 Task: Find connections with filter location Mühldorf with filter topic #managementwith filter profile language French with filter current company Habitat for Humanity International with filter school Hyderabad Alumni Association of JNTU College of Engineering, Kakinada with filter industry Waste Treatment and Disposal with filter service category Headshot Photography with filter keywords title Chemical Engineer
Action: Mouse moved to (568, 76)
Screenshot: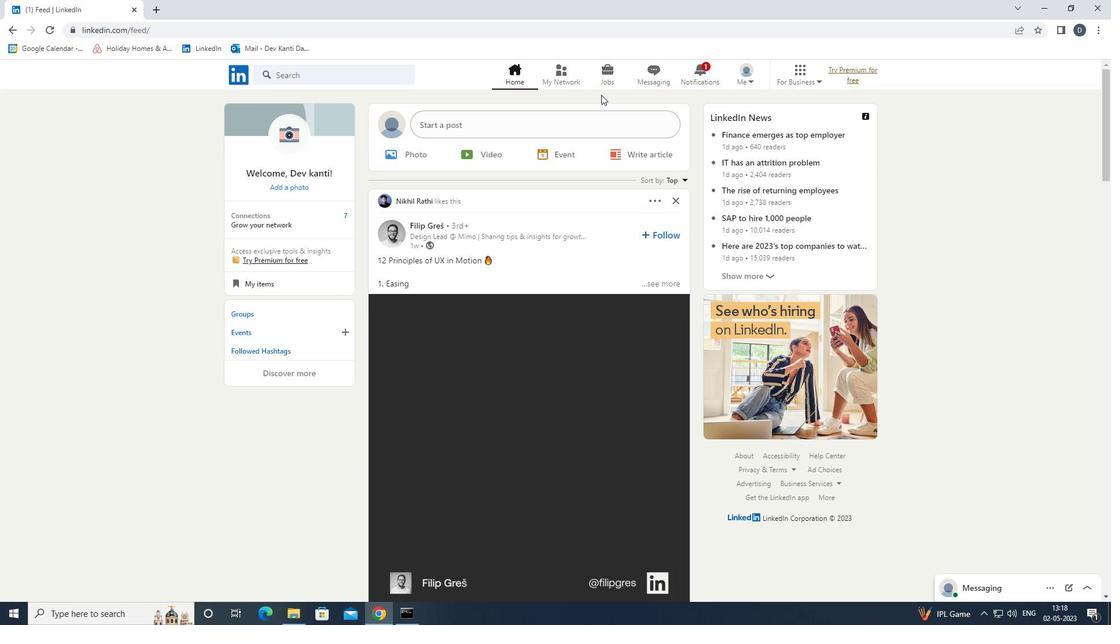 
Action: Mouse pressed left at (568, 76)
Screenshot: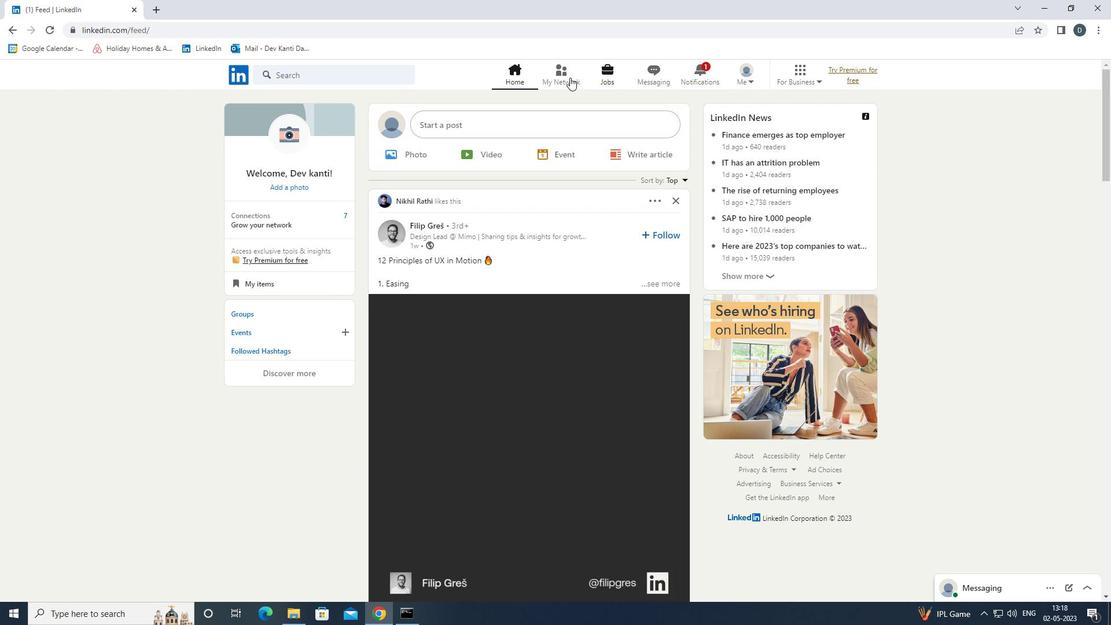 
Action: Mouse moved to (386, 138)
Screenshot: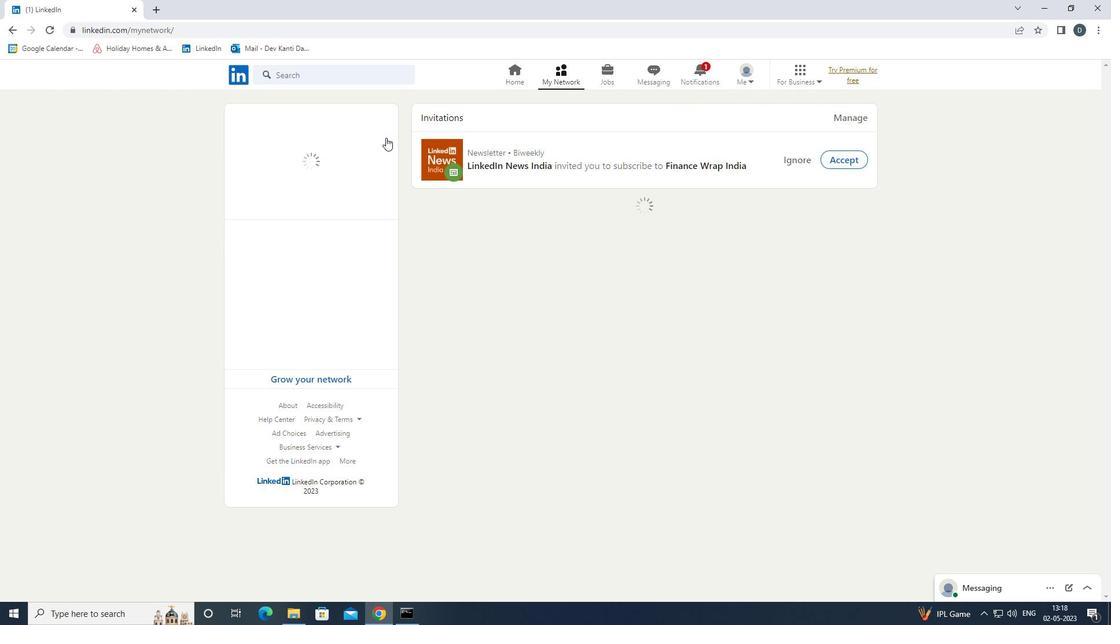 
Action: Mouse pressed left at (386, 138)
Screenshot: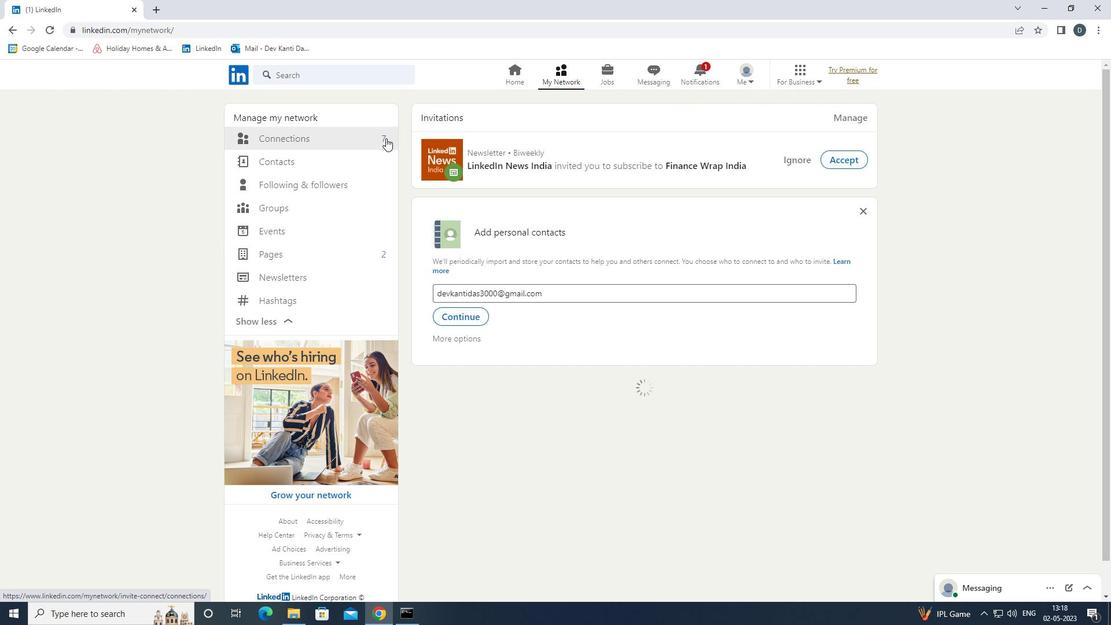
Action: Mouse moved to (672, 134)
Screenshot: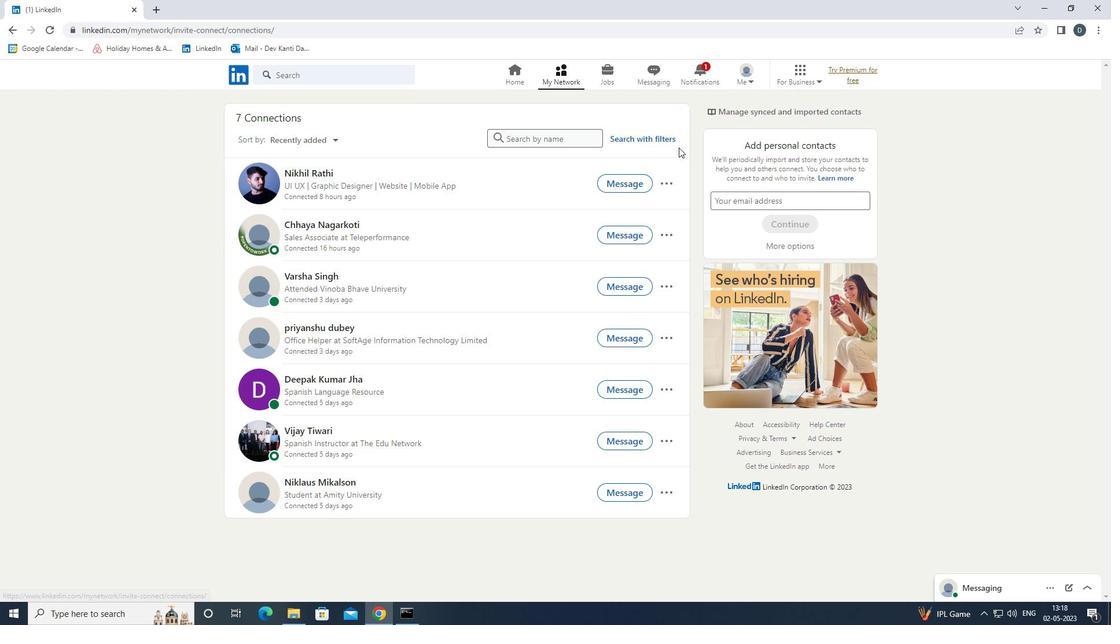
Action: Mouse pressed left at (672, 134)
Screenshot: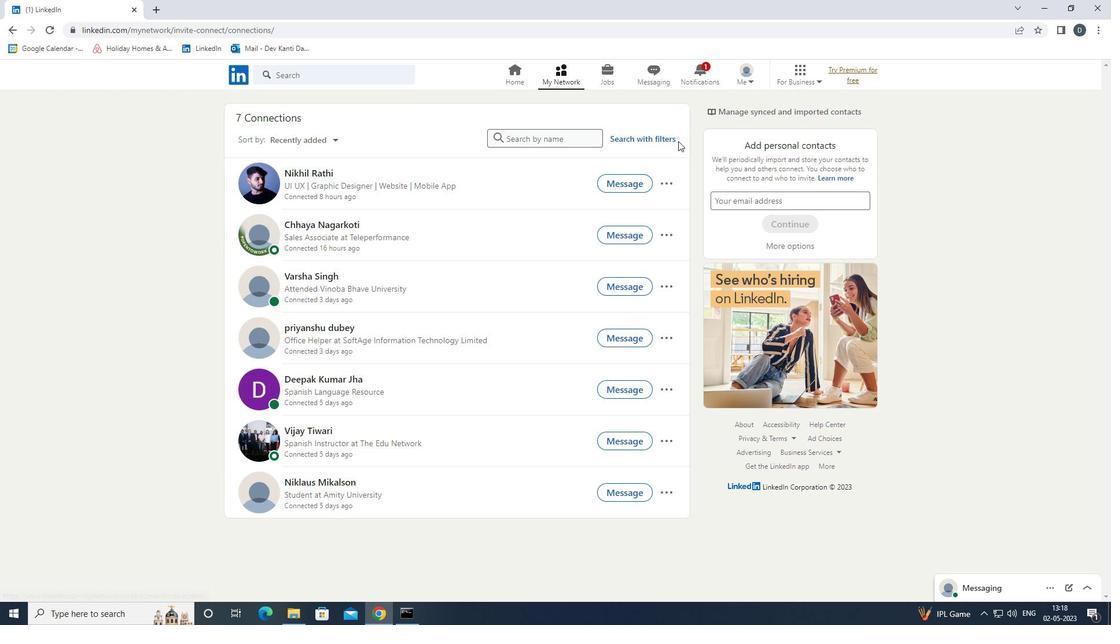 
Action: Mouse moved to (602, 109)
Screenshot: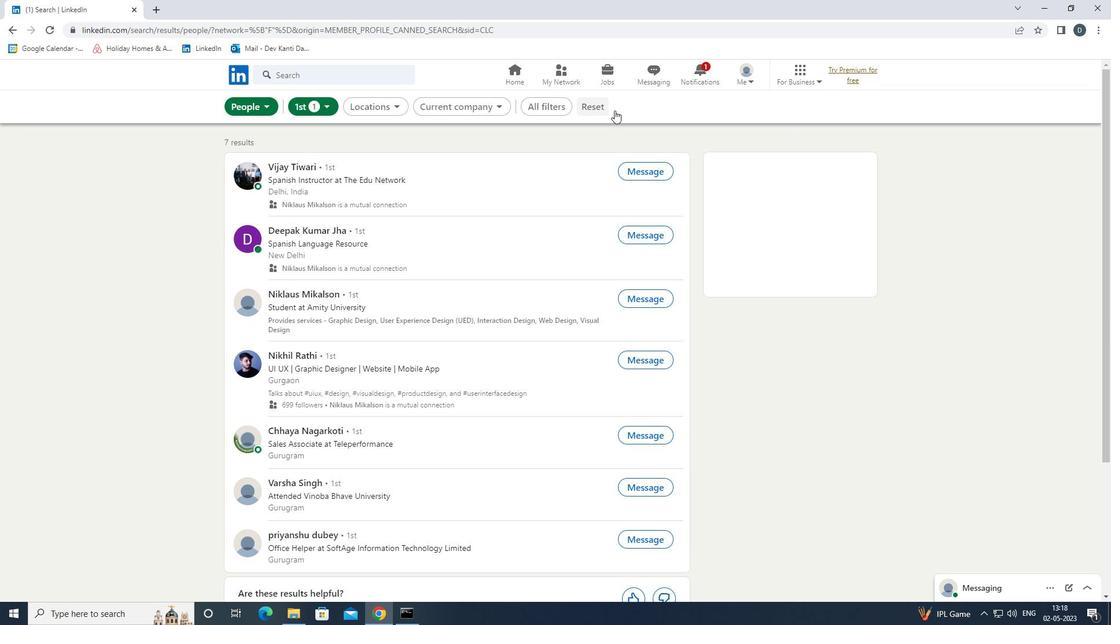 
Action: Mouse pressed left at (602, 109)
Screenshot: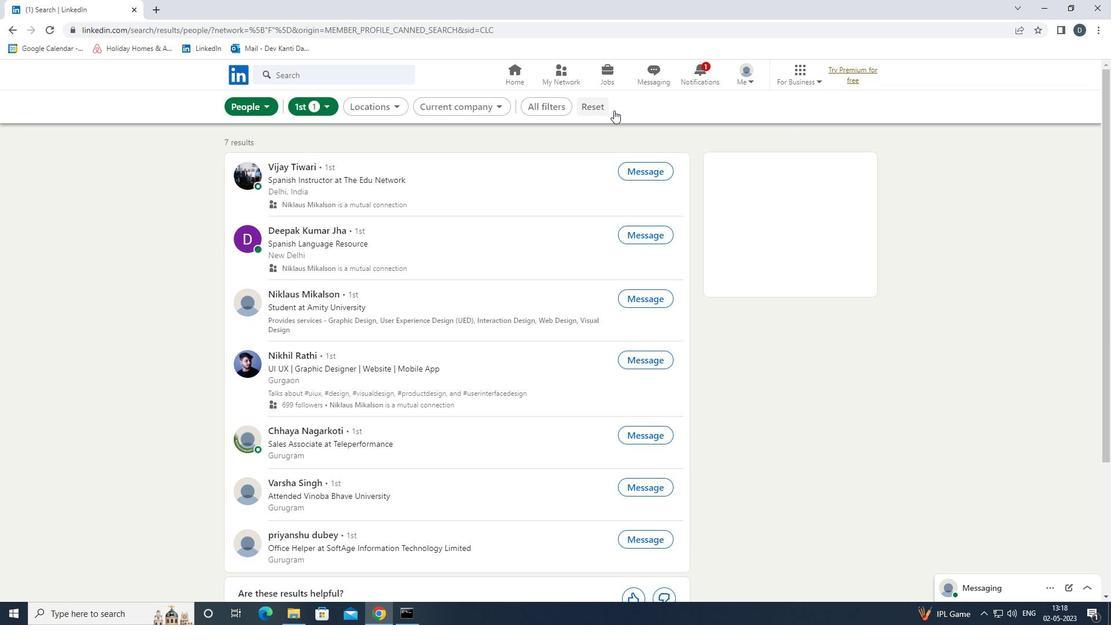 
Action: Mouse moved to (567, 107)
Screenshot: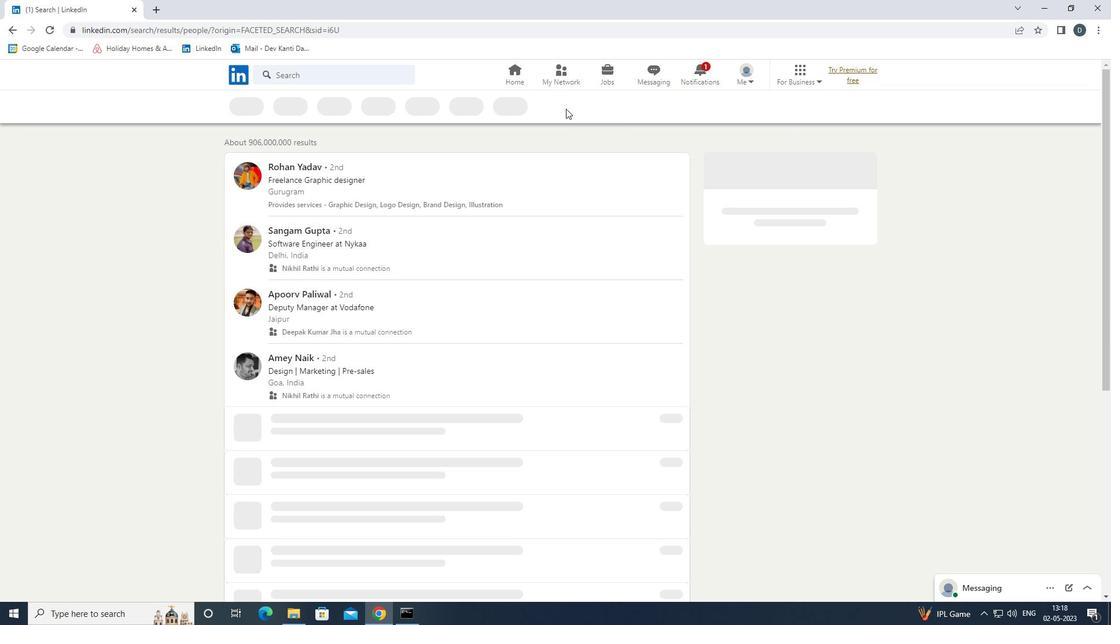 
Action: Mouse pressed left at (567, 107)
Screenshot: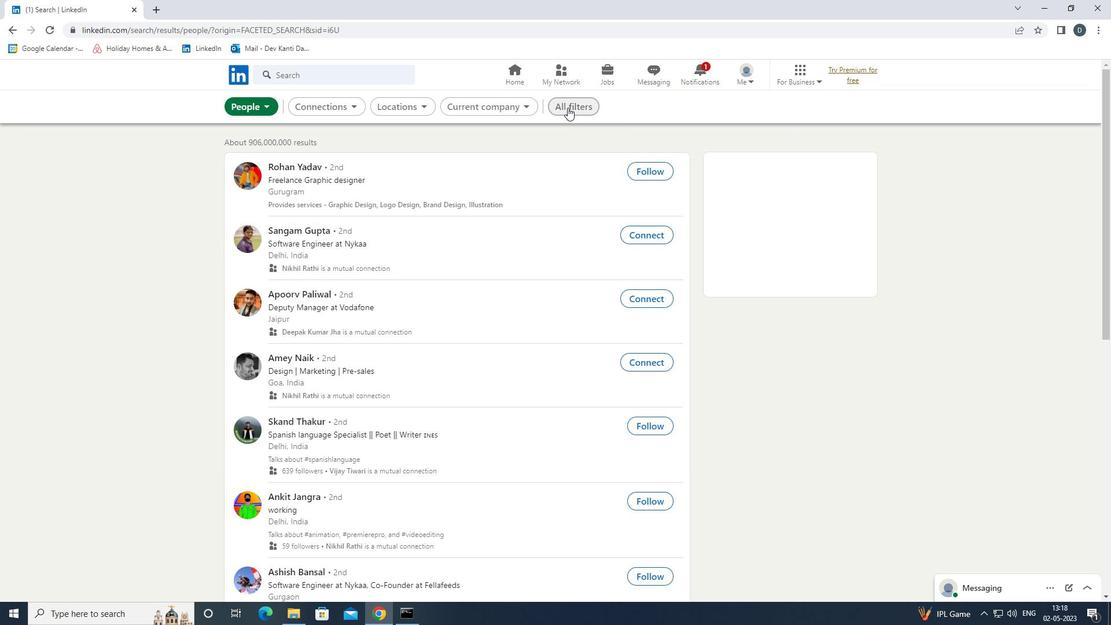 
Action: Mouse moved to (993, 349)
Screenshot: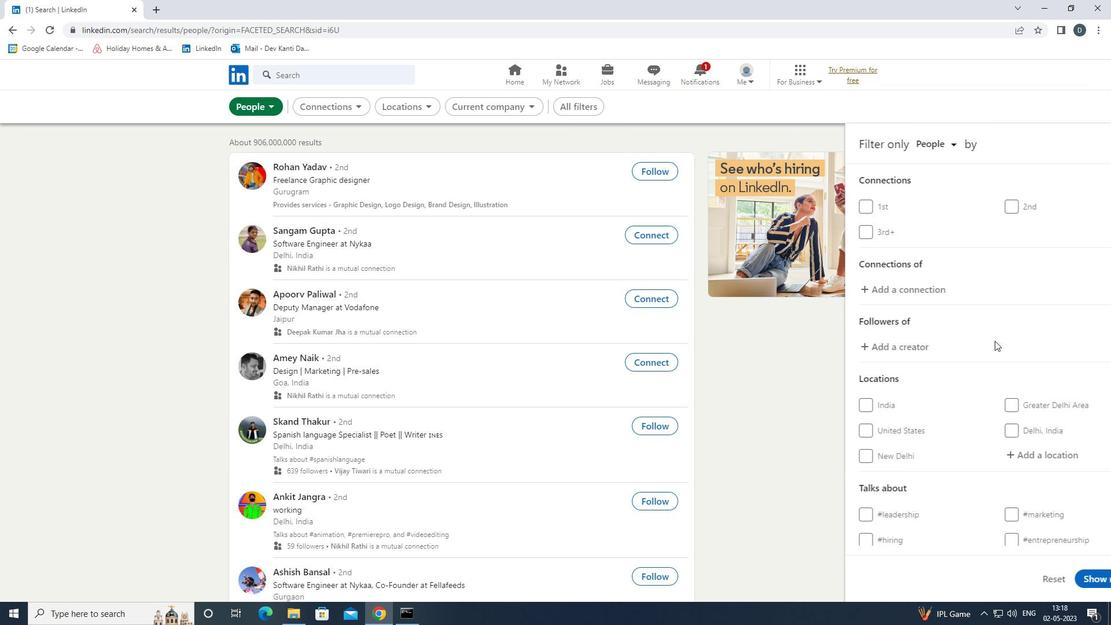 
Action: Mouse scrolled (993, 348) with delta (0, 0)
Screenshot: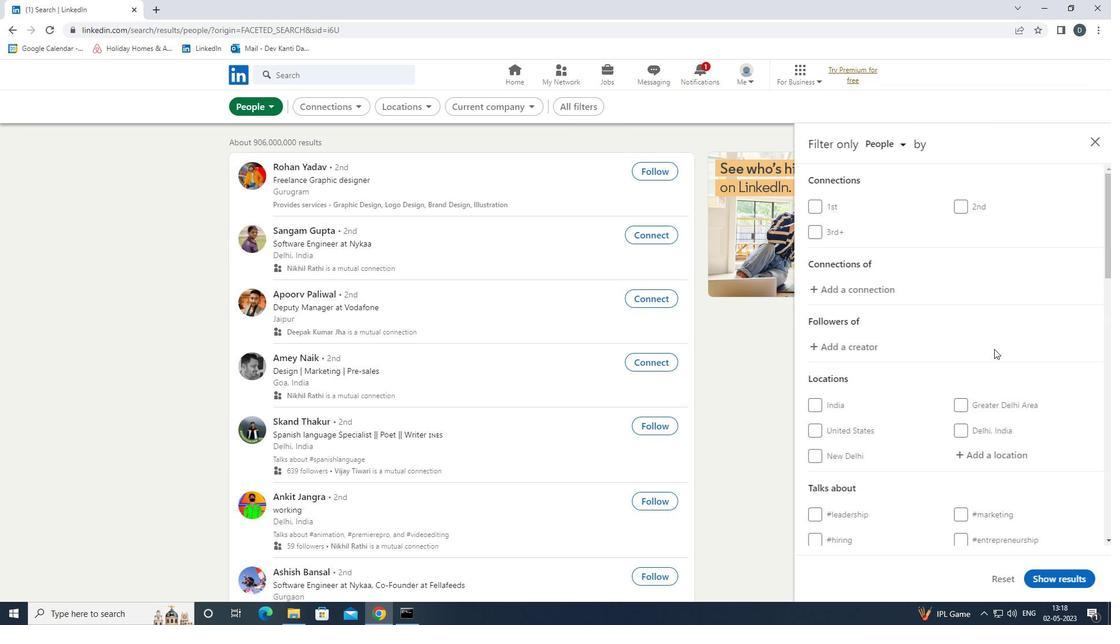 
Action: Mouse scrolled (993, 348) with delta (0, 0)
Screenshot: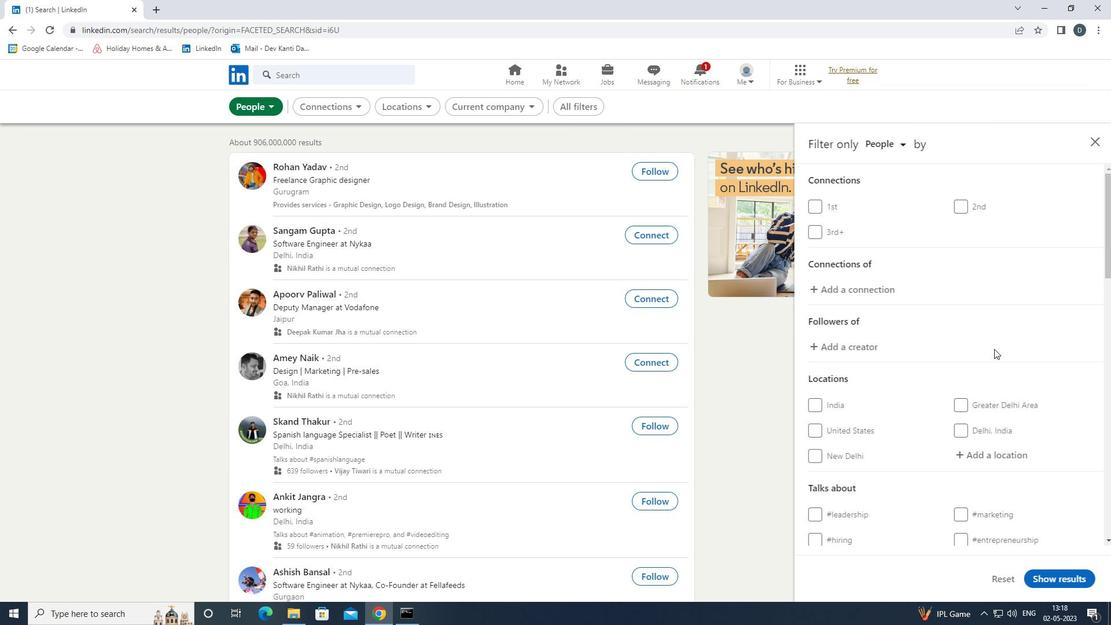 
Action: Mouse moved to (998, 342)
Screenshot: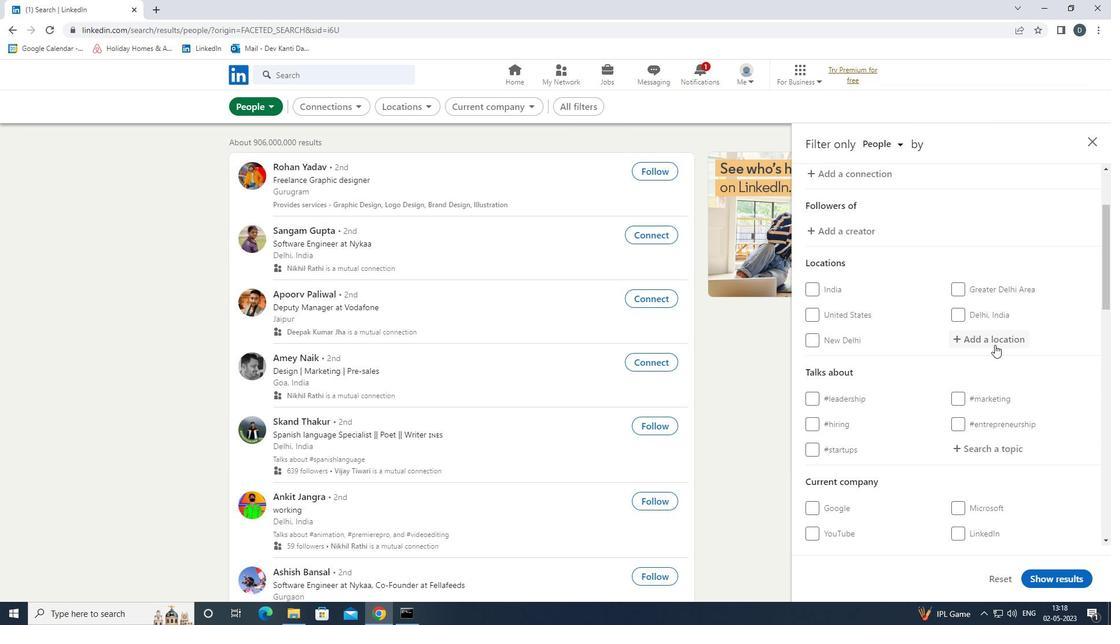 
Action: Mouse pressed left at (998, 342)
Screenshot: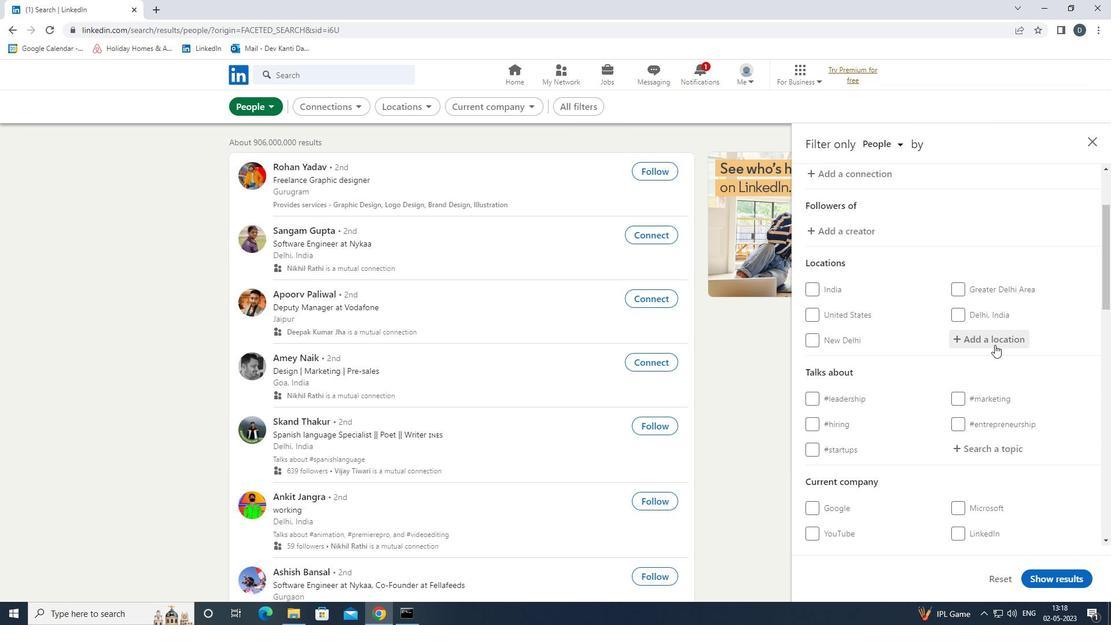 
Action: Key pressed <Key.shift>MUHLDORF<Key.down><Key.enter>
Screenshot: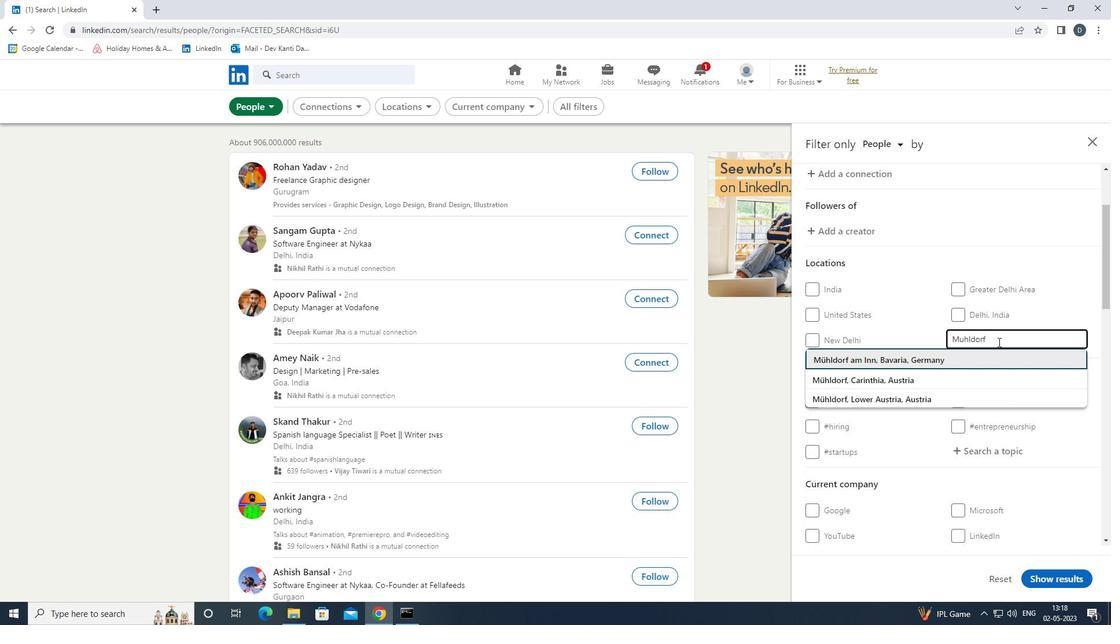 
Action: Mouse moved to (998, 343)
Screenshot: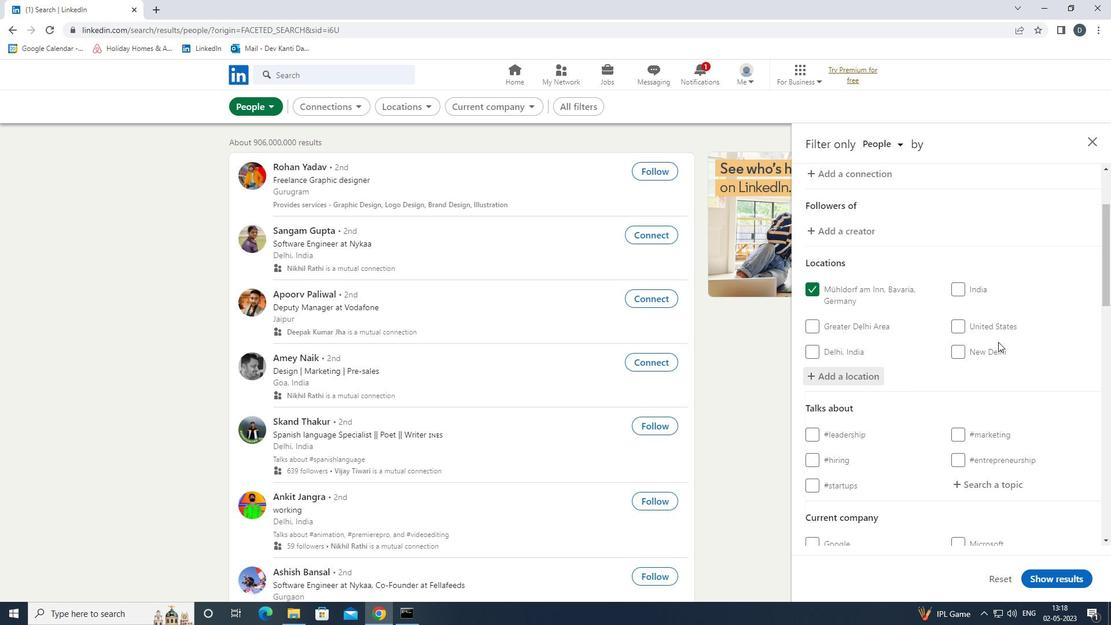 
Action: Mouse scrolled (998, 342) with delta (0, 0)
Screenshot: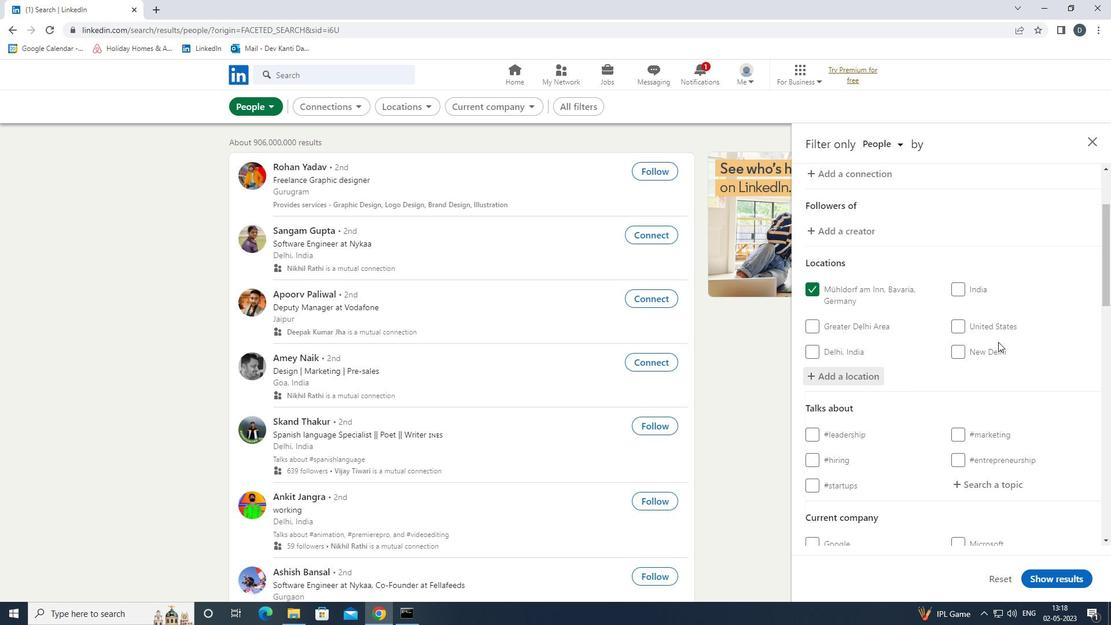 
Action: Mouse moved to (1000, 343)
Screenshot: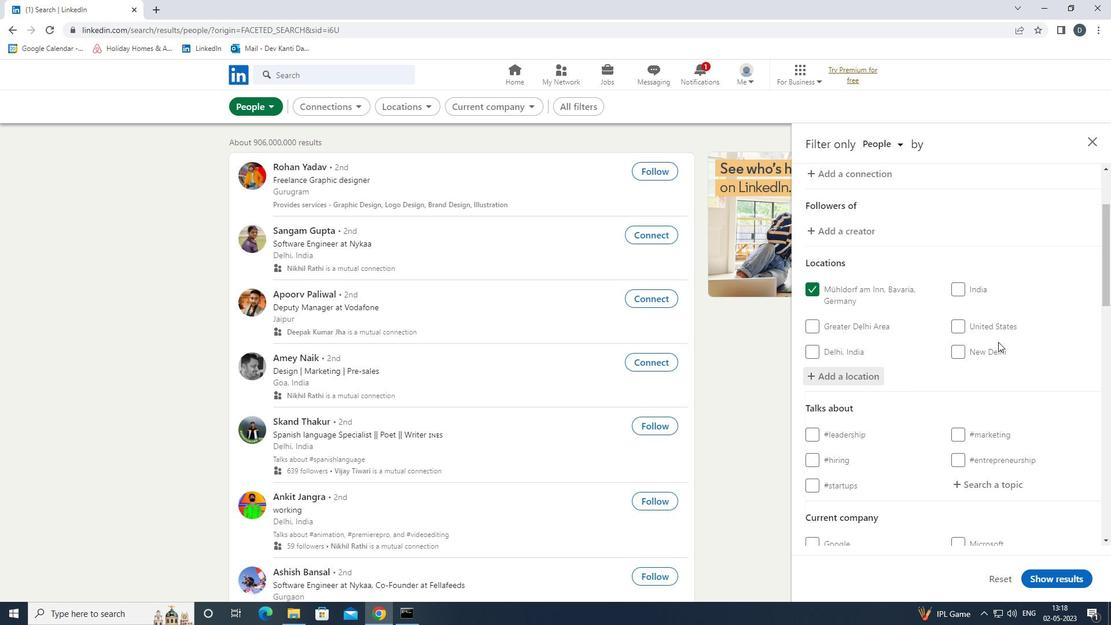 
Action: Mouse scrolled (1000, 343) with delta (0, 0)
Screenshot: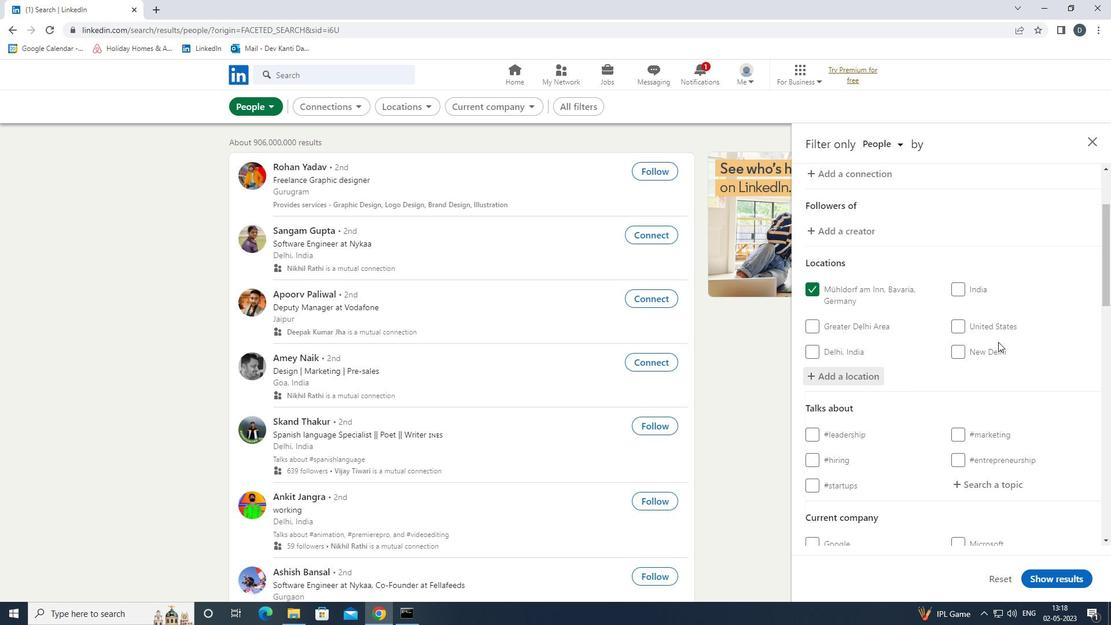 
Action: Mouse scrolled (1000, 343) with delta (0, 0)
Screenshot: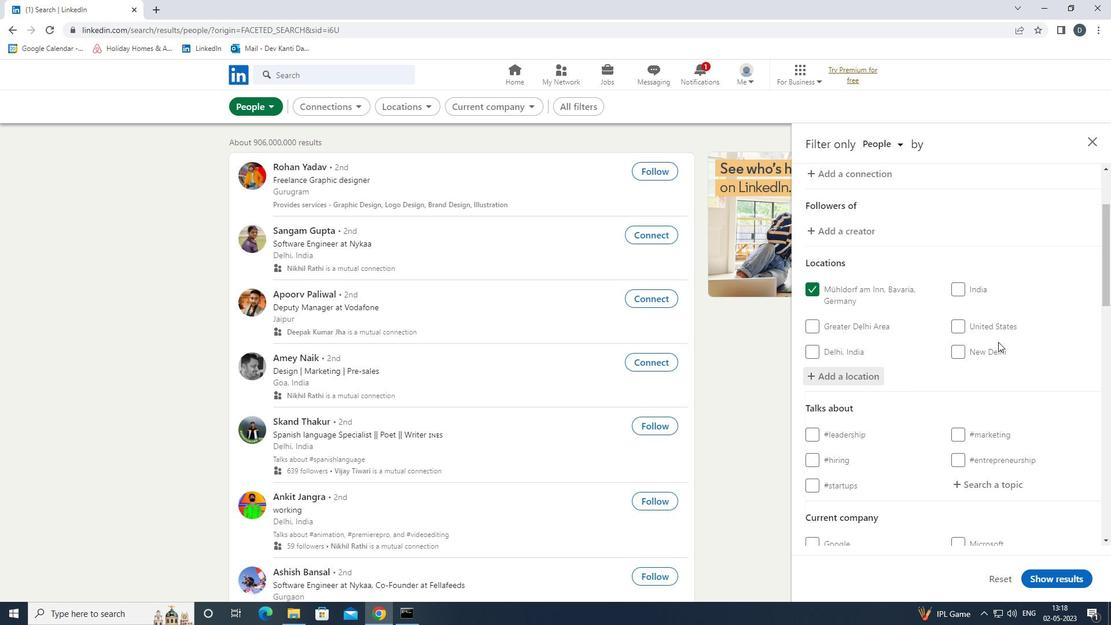 
Action: Mouse moved to (1002, 318)
Screenshot: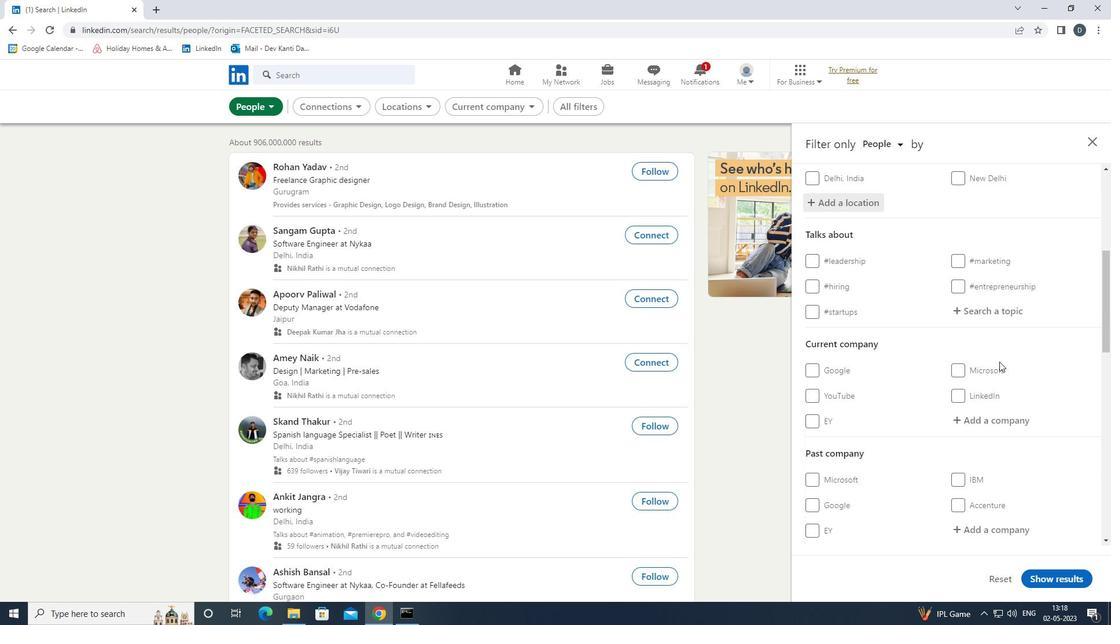 
Action: Mouse pressed left at (1002, 318)
Screenshot: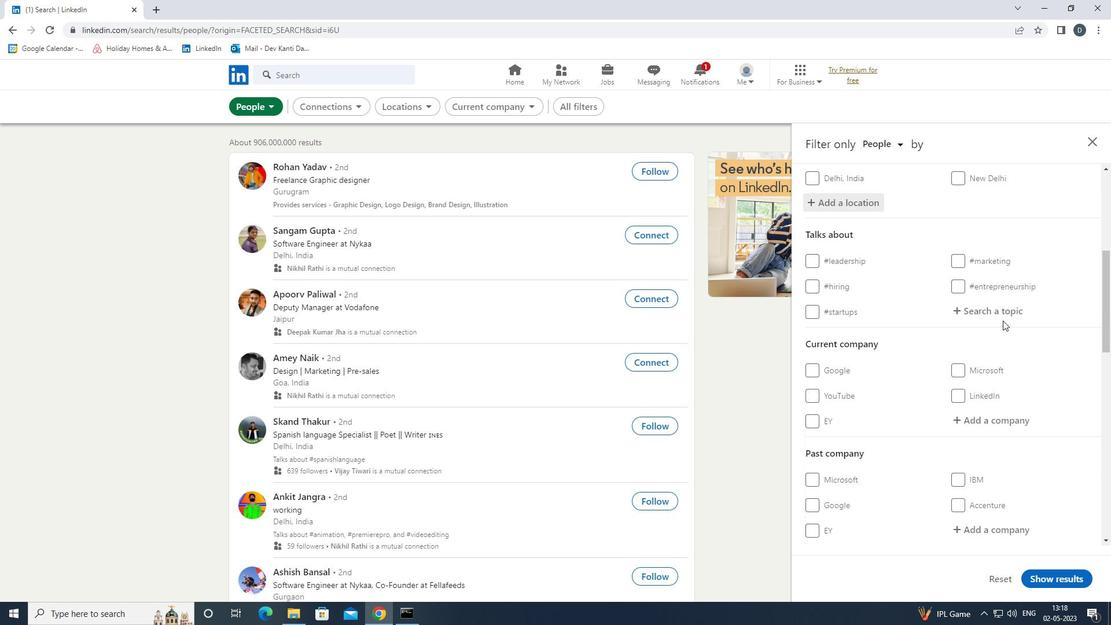 
Action: Key pressed MANAGEMENT<Key.down><Key.enter>
Screenshot: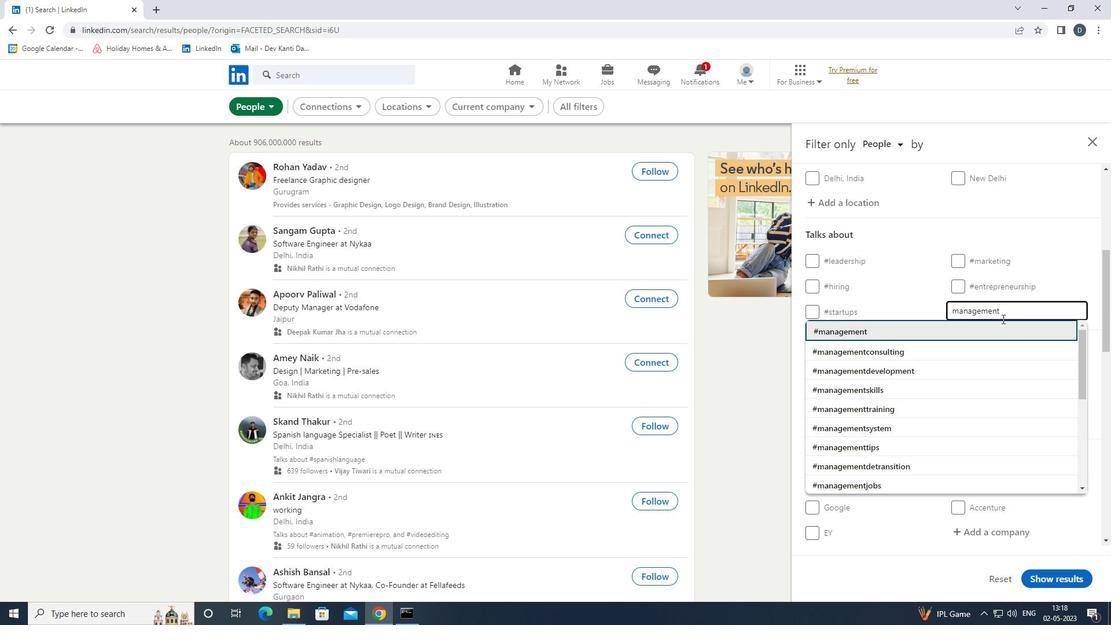 
Action: Mouse moved to (981, 314)
Screenshot: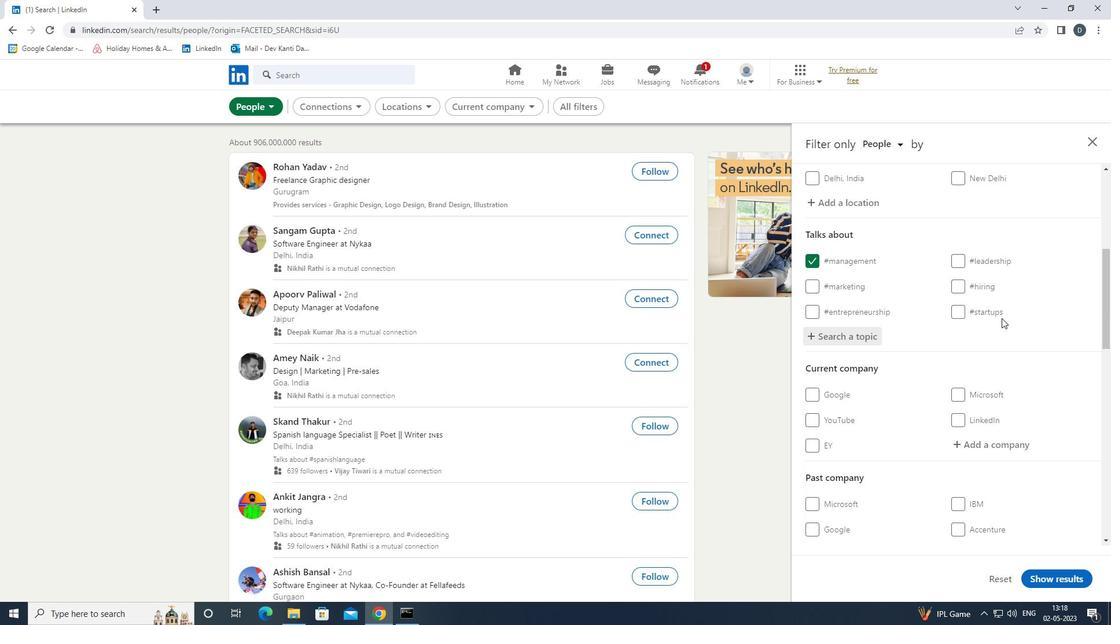 
Action: Mouse scrolled (981, 313) with delta (0, 0)
Screenshot: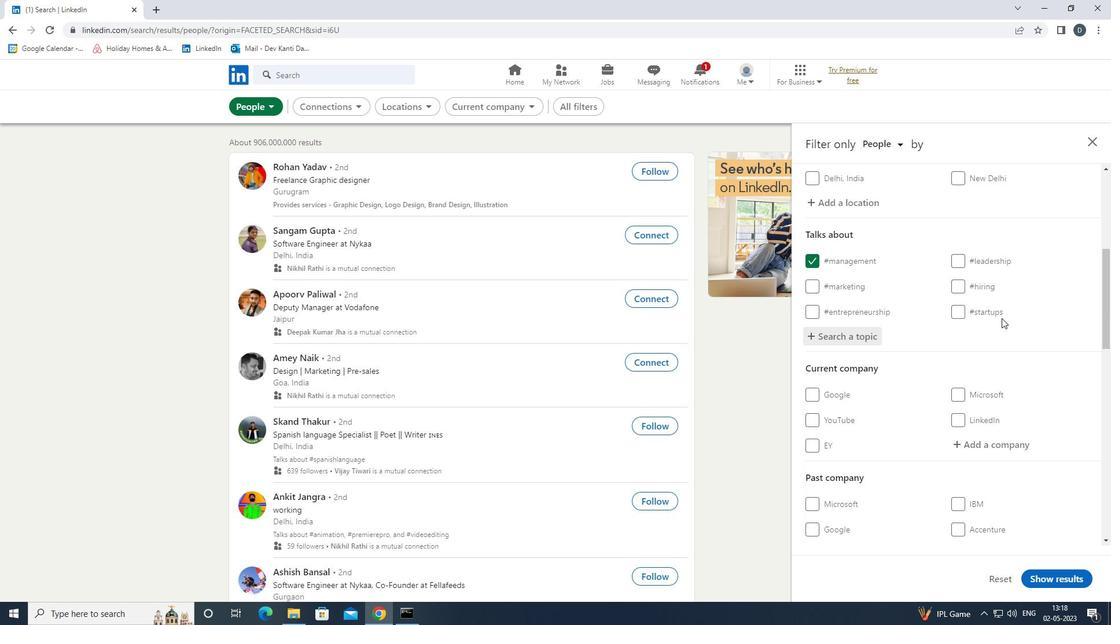 
Action: Mouse moved to (981, 317)
Screenshot: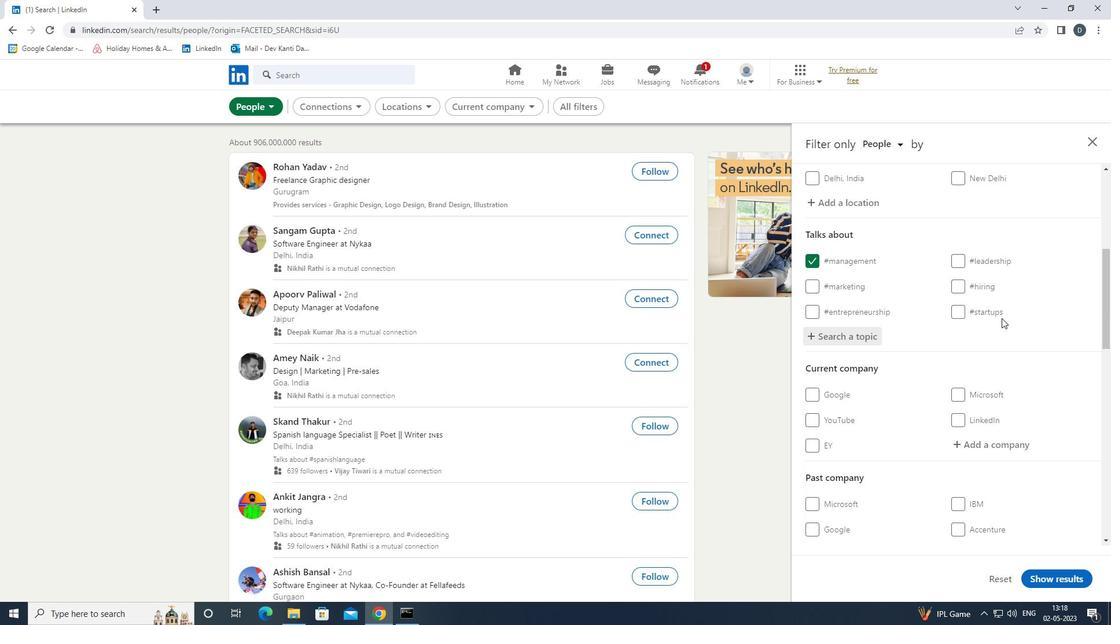 
Action: Mouse scrolled (981, 316) with delta (0, 0)
Screenshot: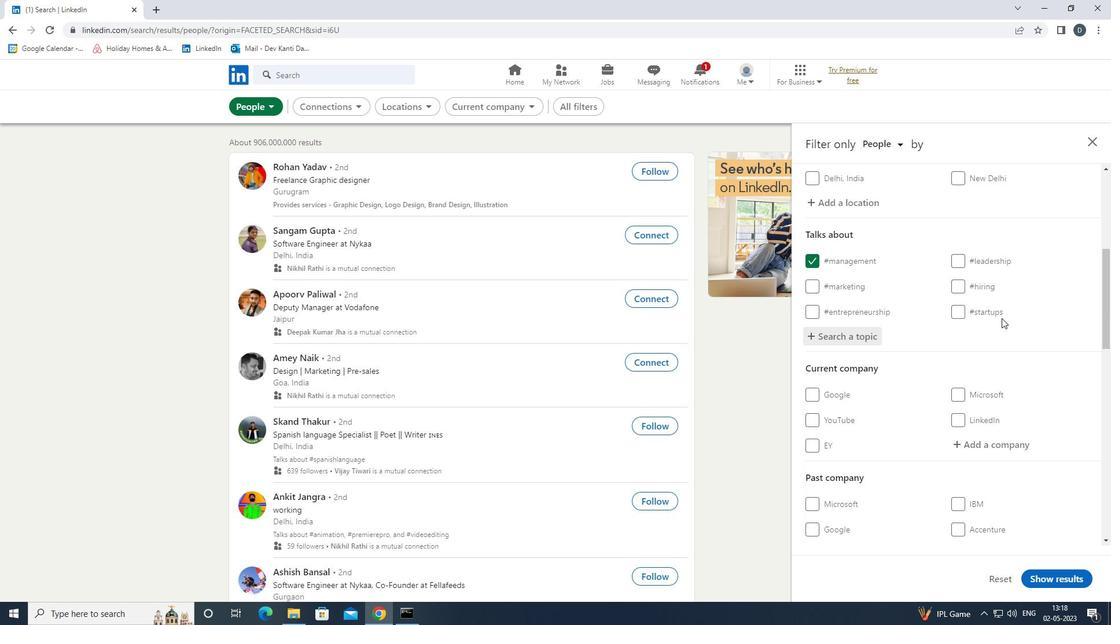 
Action: Mouse moved to (981, 317)
Screenshot: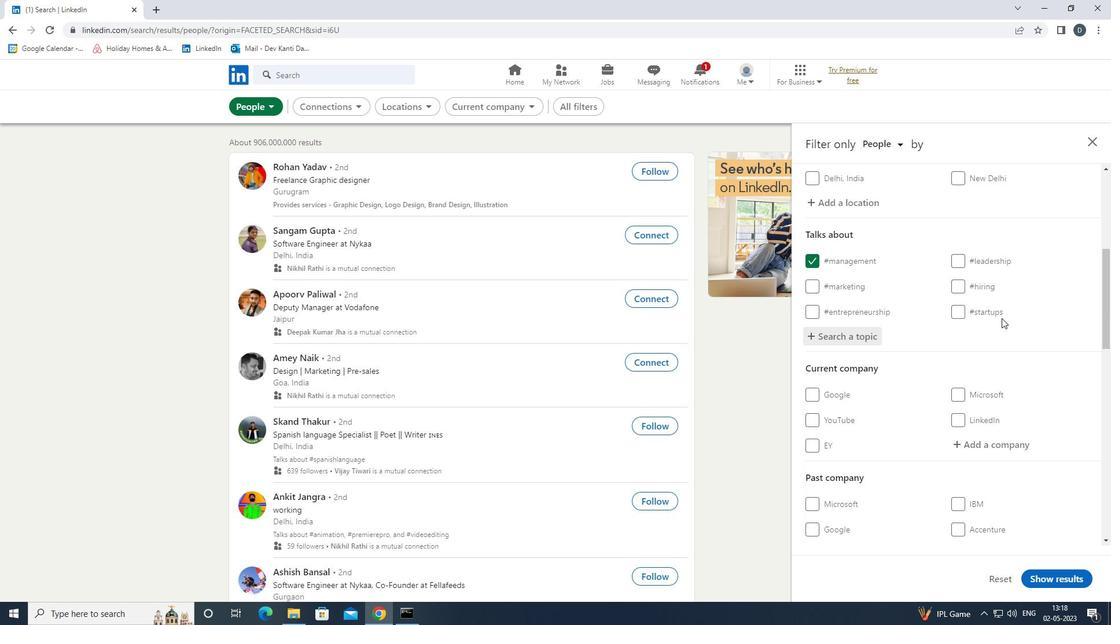 
Action: Mouse scrolled (981, 316) with delta (0, 0)
Screenshot: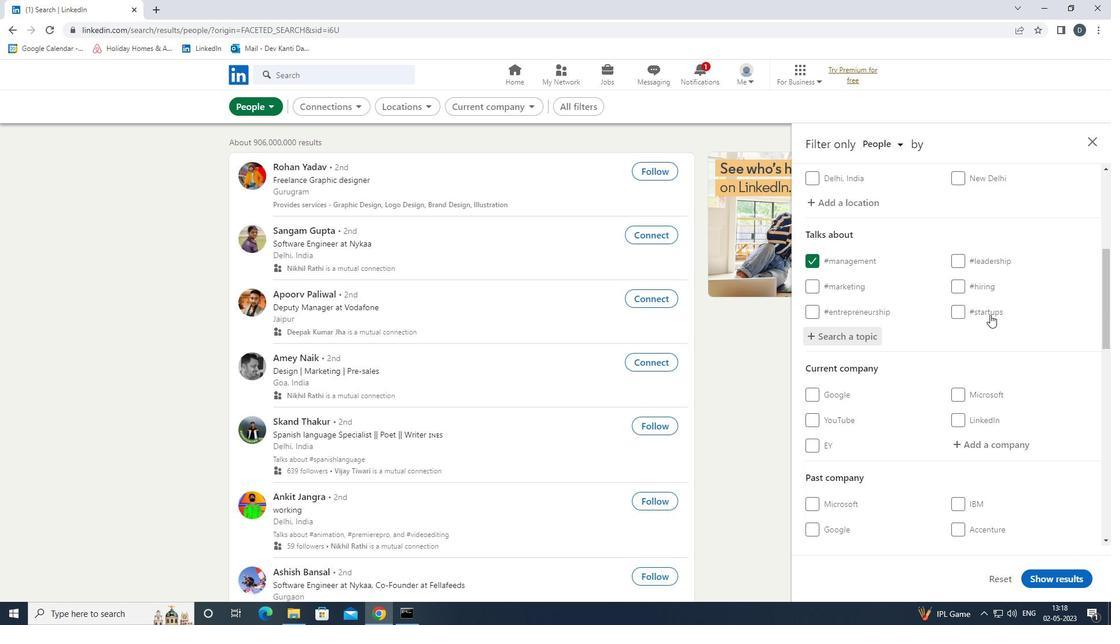
Action: Mouse moved to (974, 335)
Screenshot: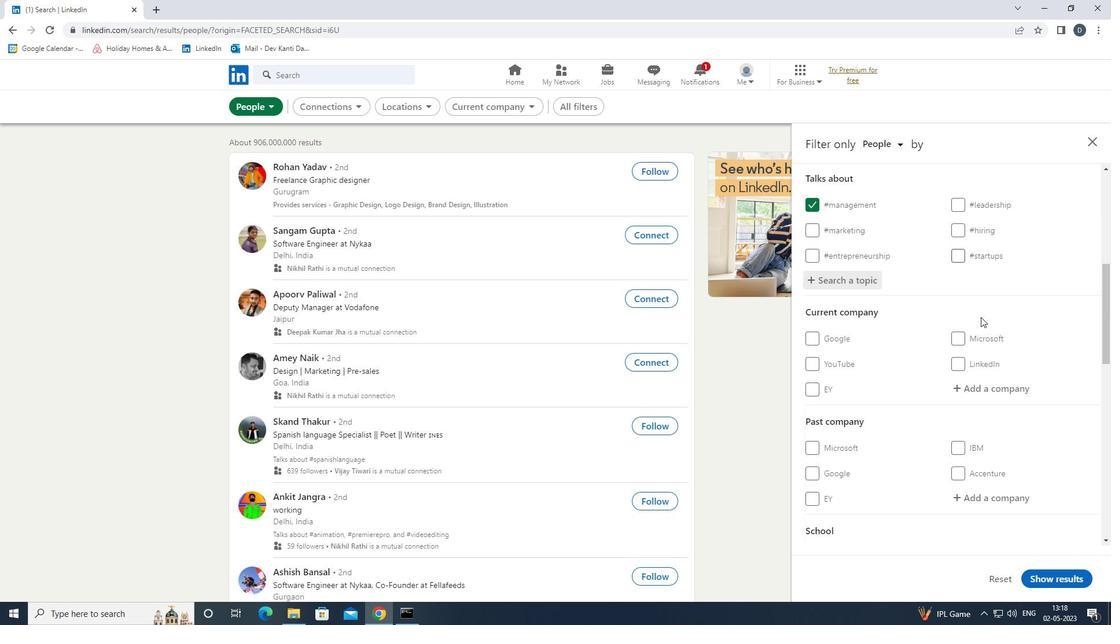 
Action: Mouse scrolled (974, 335) with delta (0, 0)
Screenshot: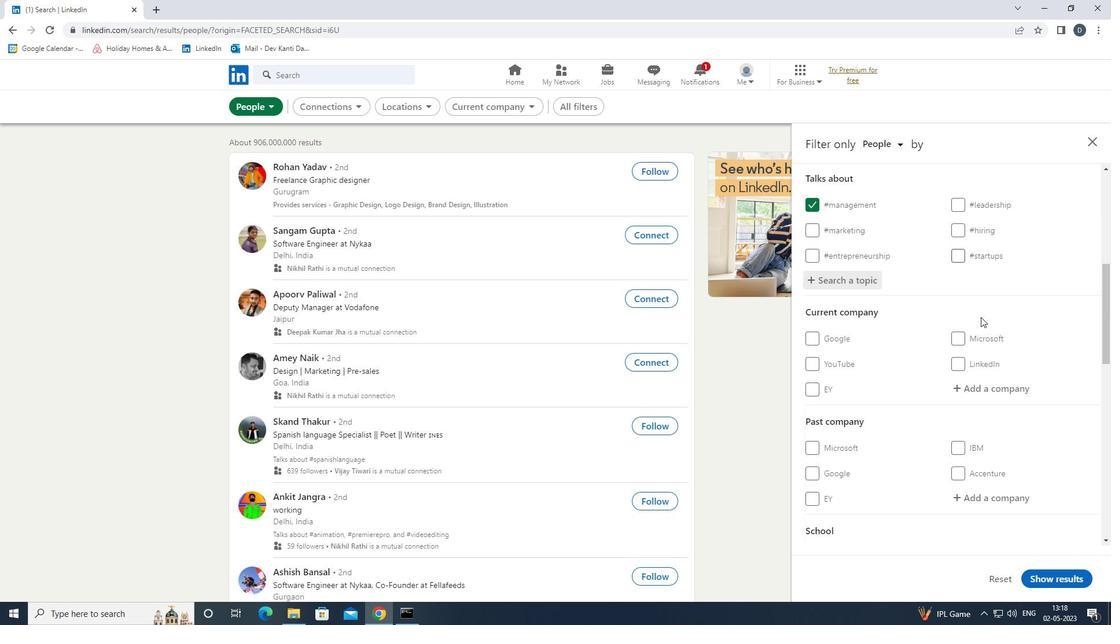 
Action: Mouse moved to (973, 336)
Screenshot: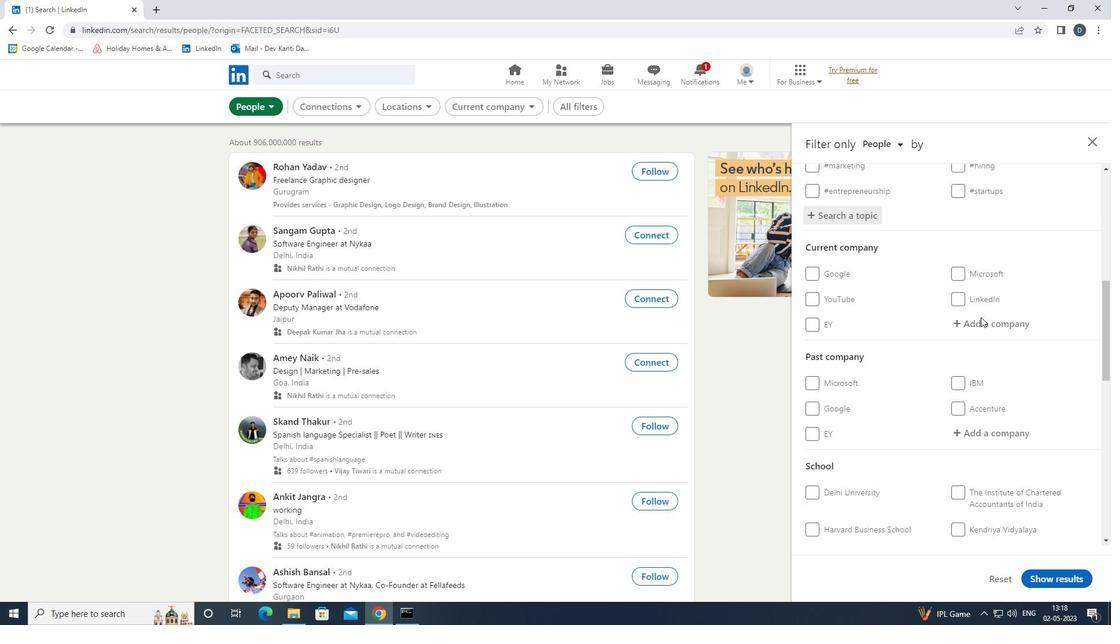 
Action: Mouse scrolled (973, 336) with delta (0, 0)
Screenshot: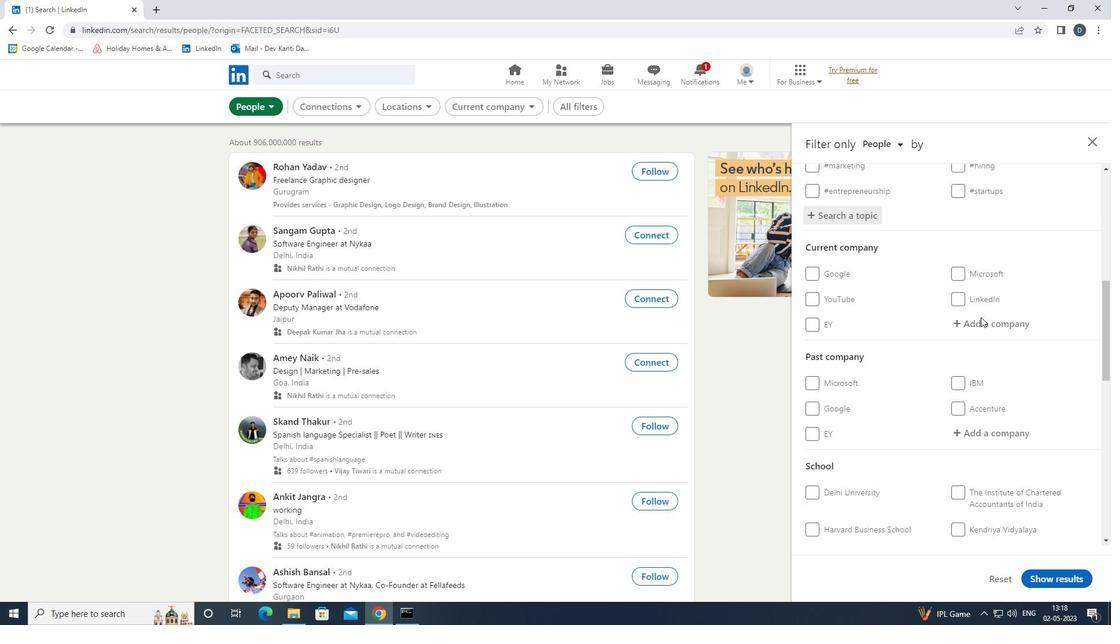 
Action: Mouse moved to (973, 336)
Screenshot: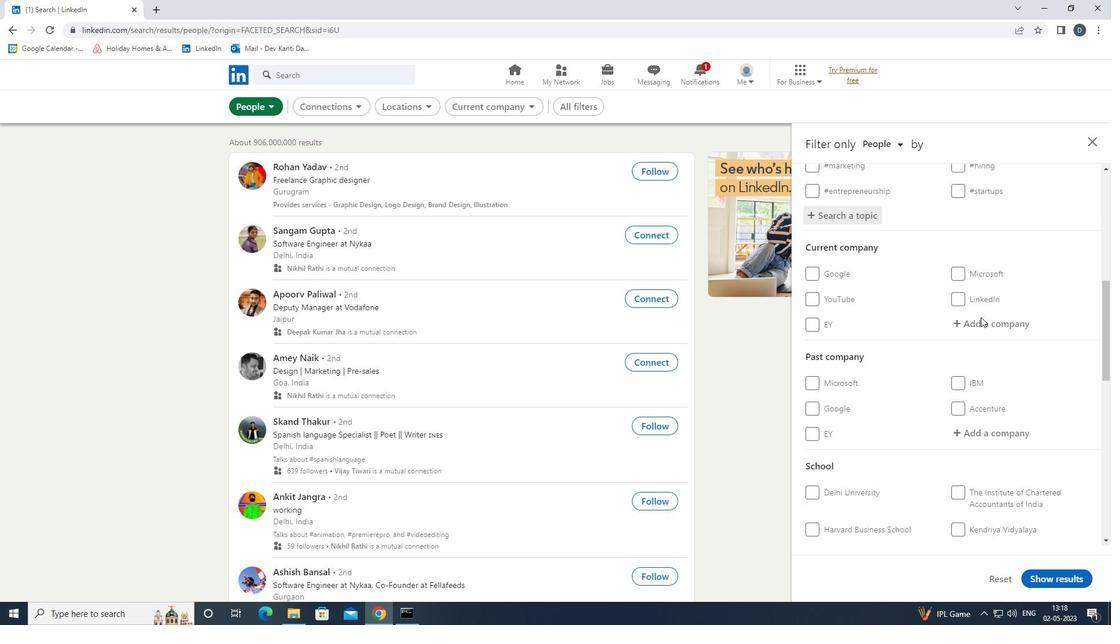 
Action: Mouse scrolled (973, 336) with delta (0, 0)
Screenshot: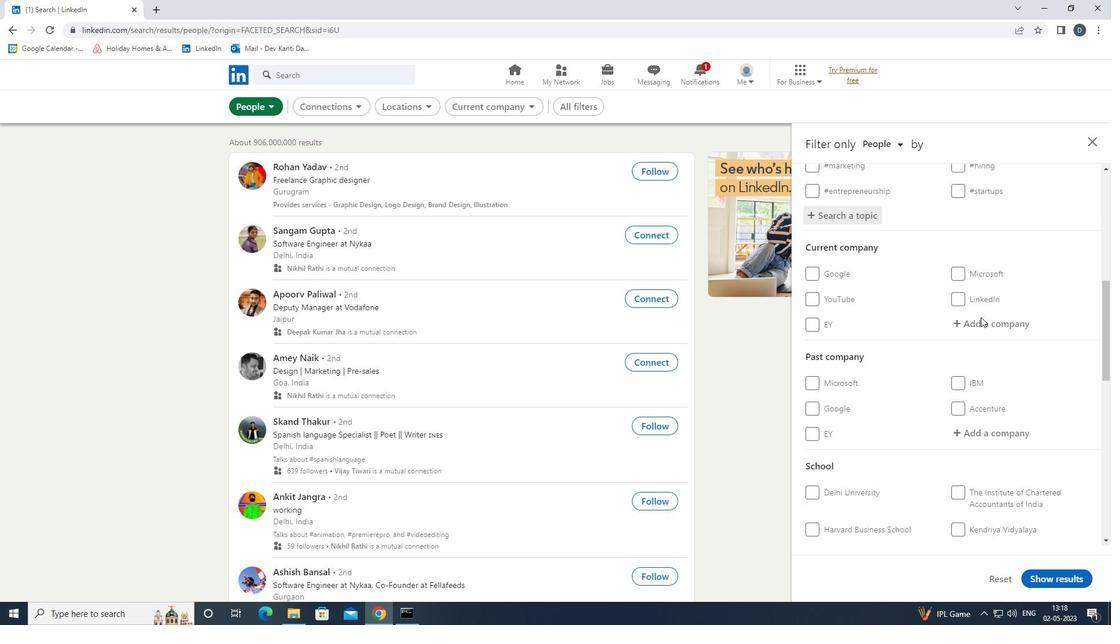 
Action: Mouse moved to (973, 337)
Screenshot: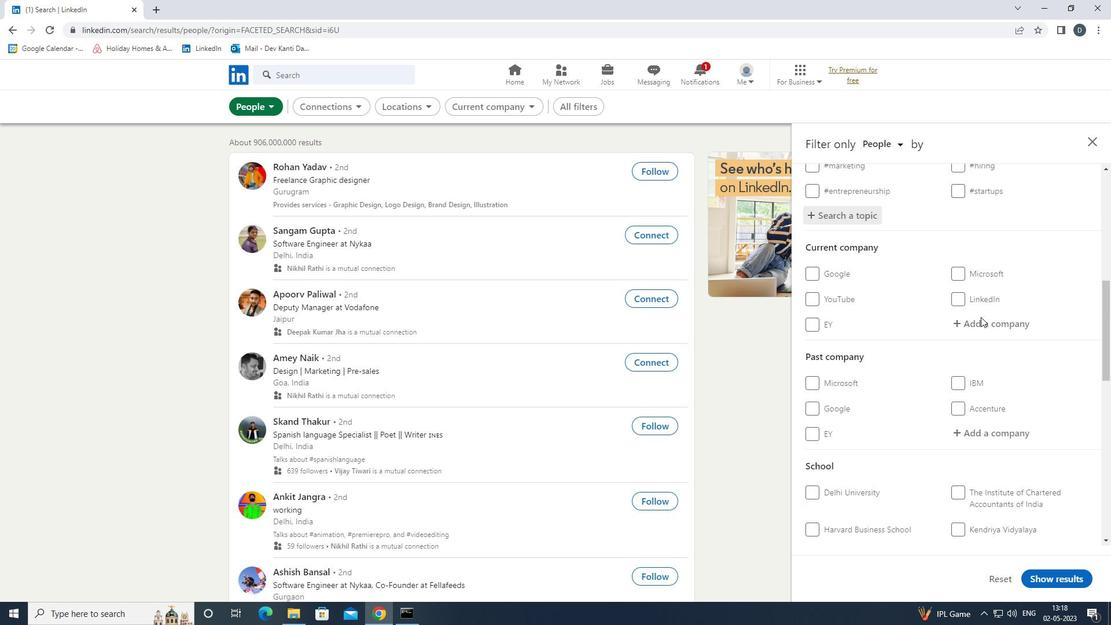 
Action: Mouse scrolled (973, 336) with delta (0, 0)
Screenshot: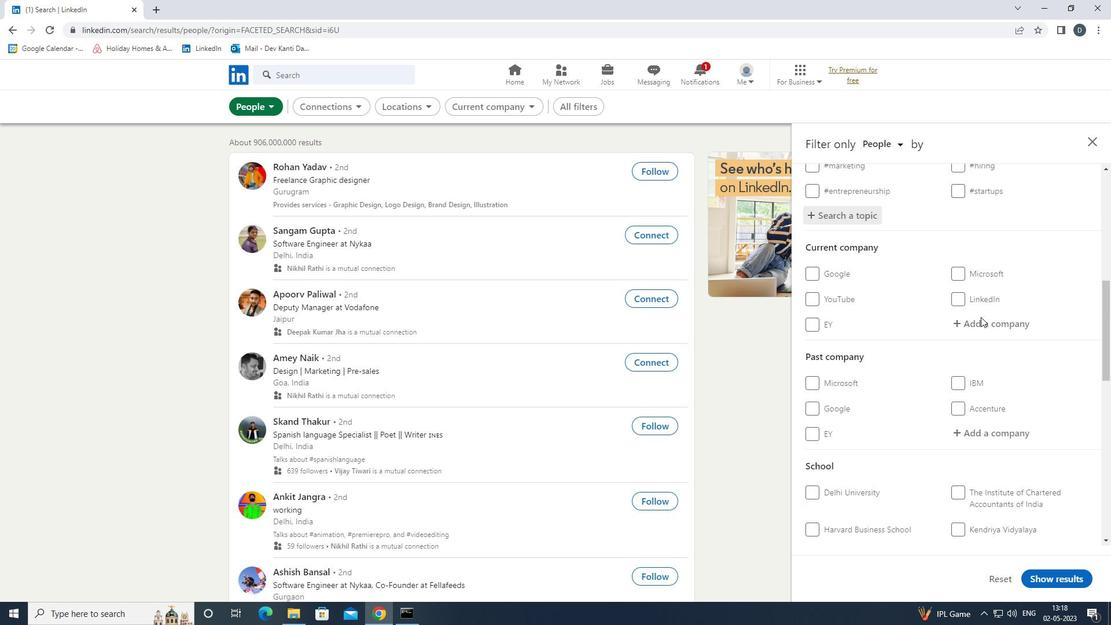 
Action: Mouse moved to (965, 341)
Screenshot: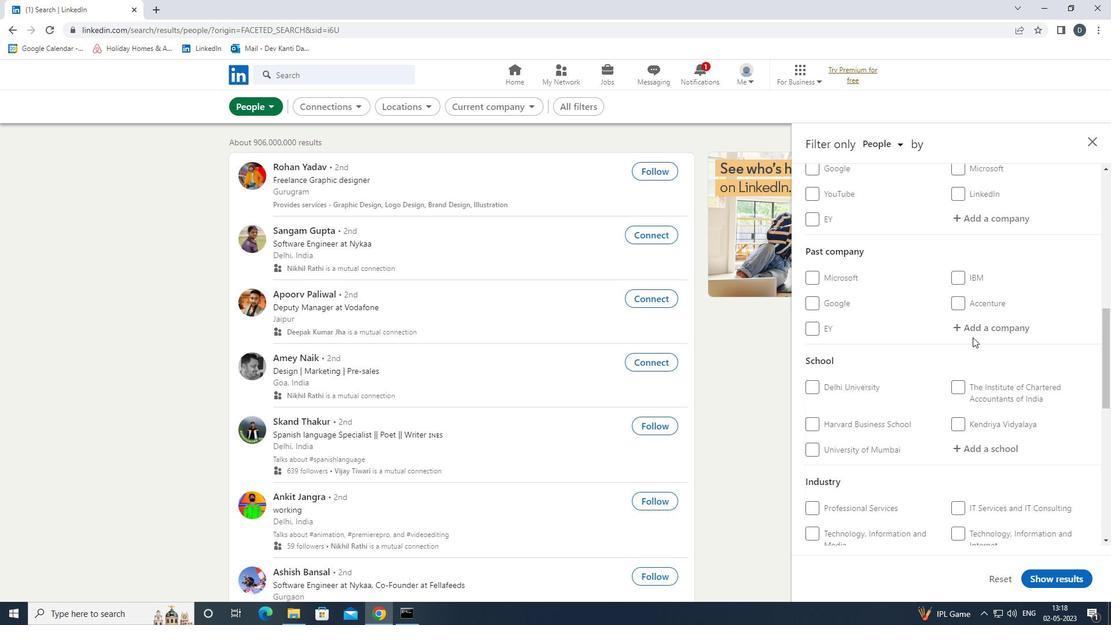 
Action: Mouse scrolled (965, 340) with delta (0, 0)
Screenshot: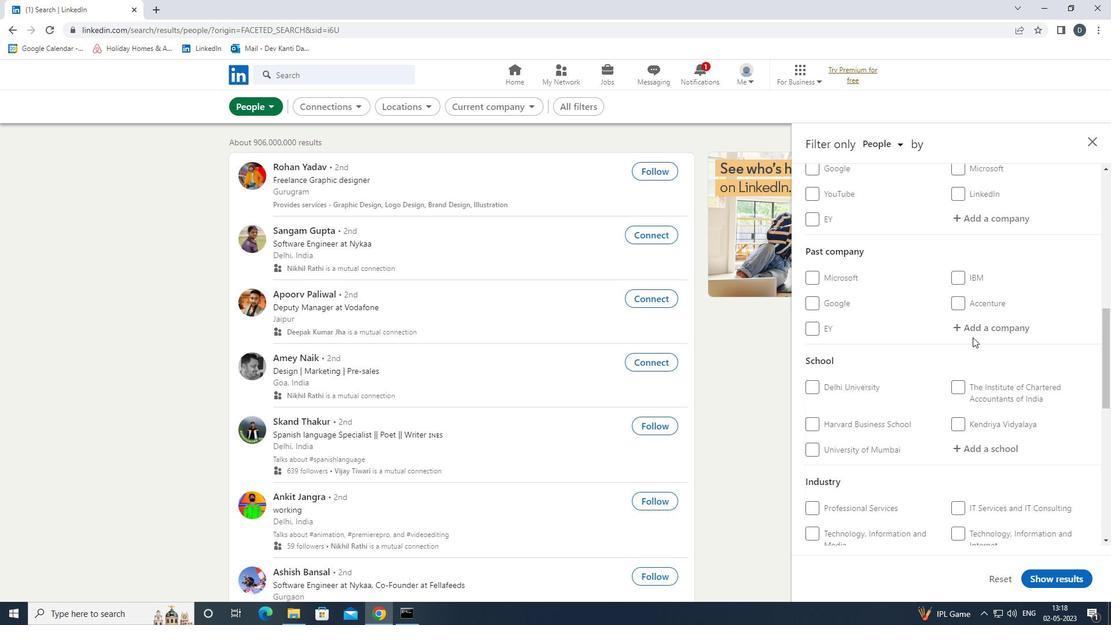 
Action: Mouse moved to (963, 343)
Screenshot: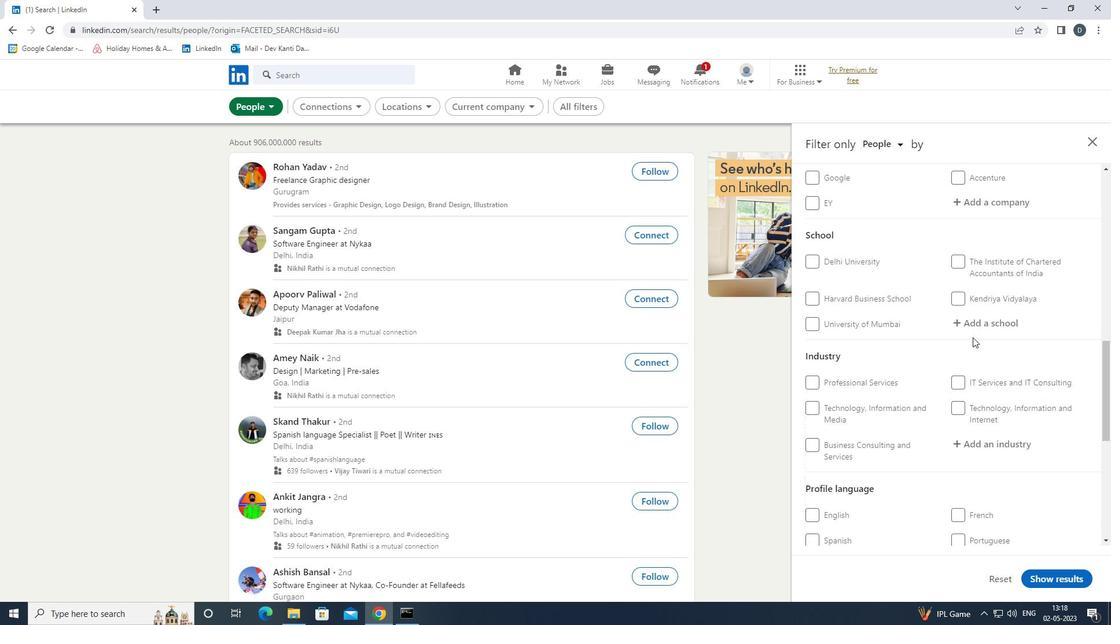 
Action: Mouse scrolled (963, 342) with delta (0, 0)
Screenshot: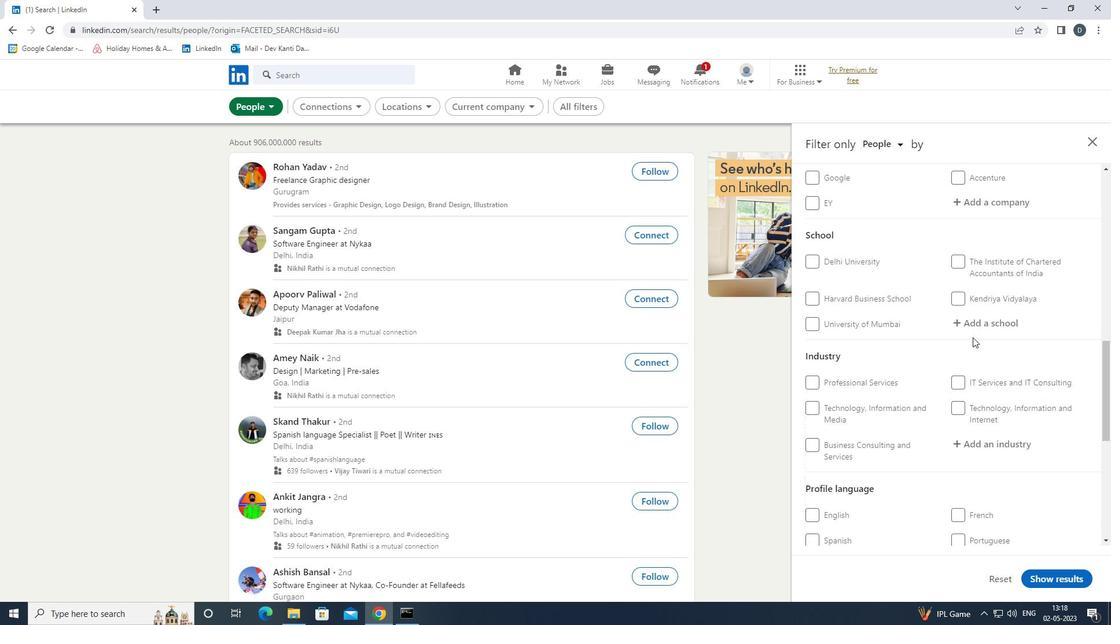 
Action: Mouse moved to (964, 354)
Screenshot: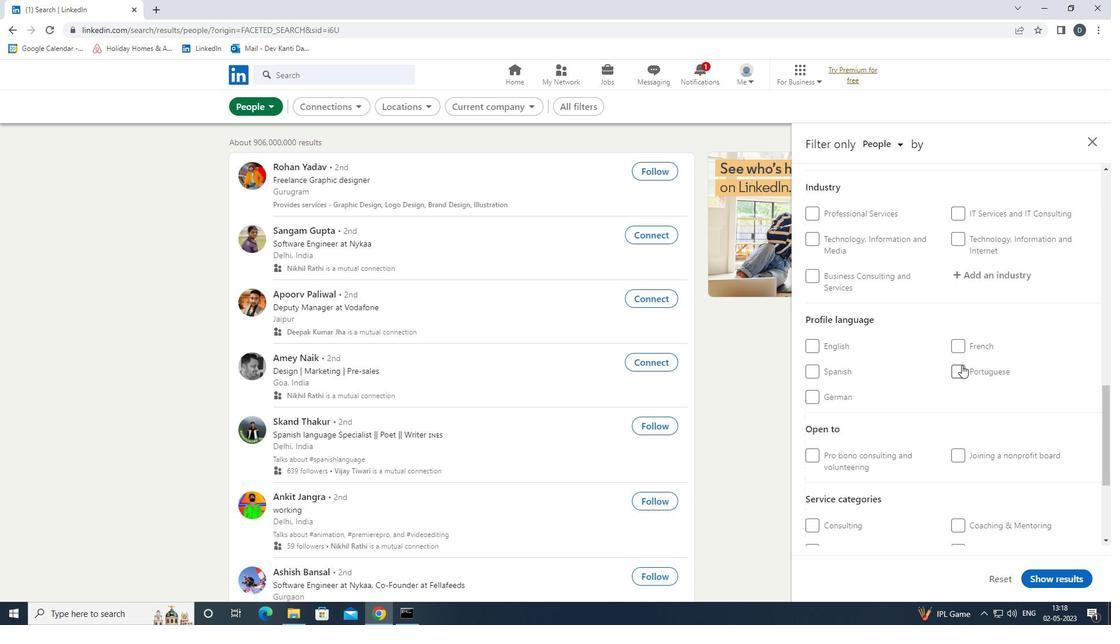 
Action: Mouse pressed left at (964, 354)
Screenshot: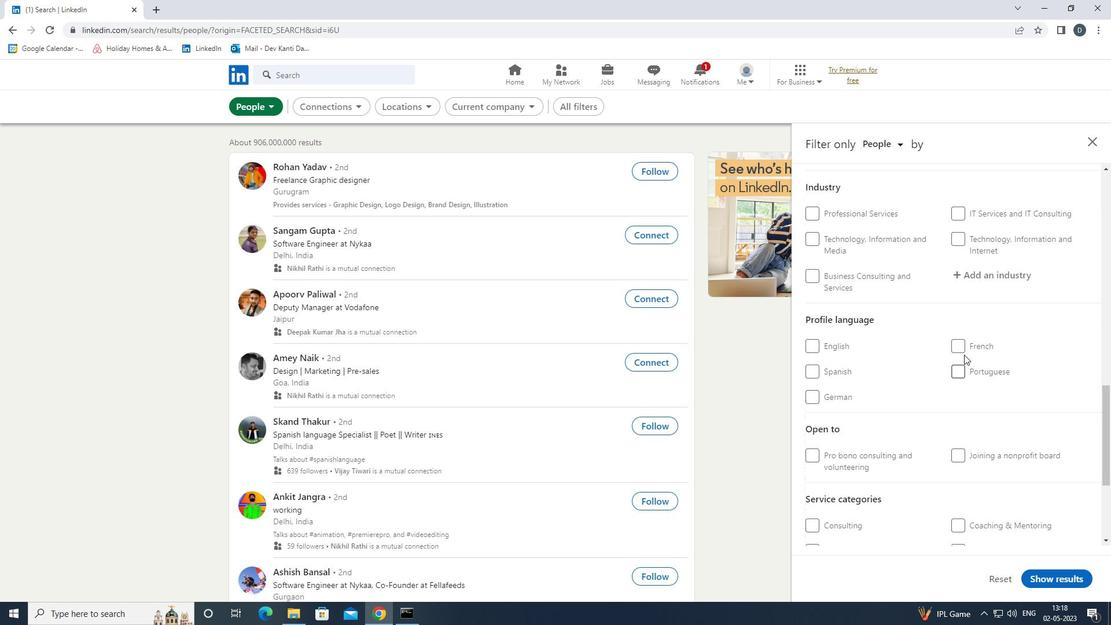 
Action: Mouse moved to (964, 346)
Screenshot: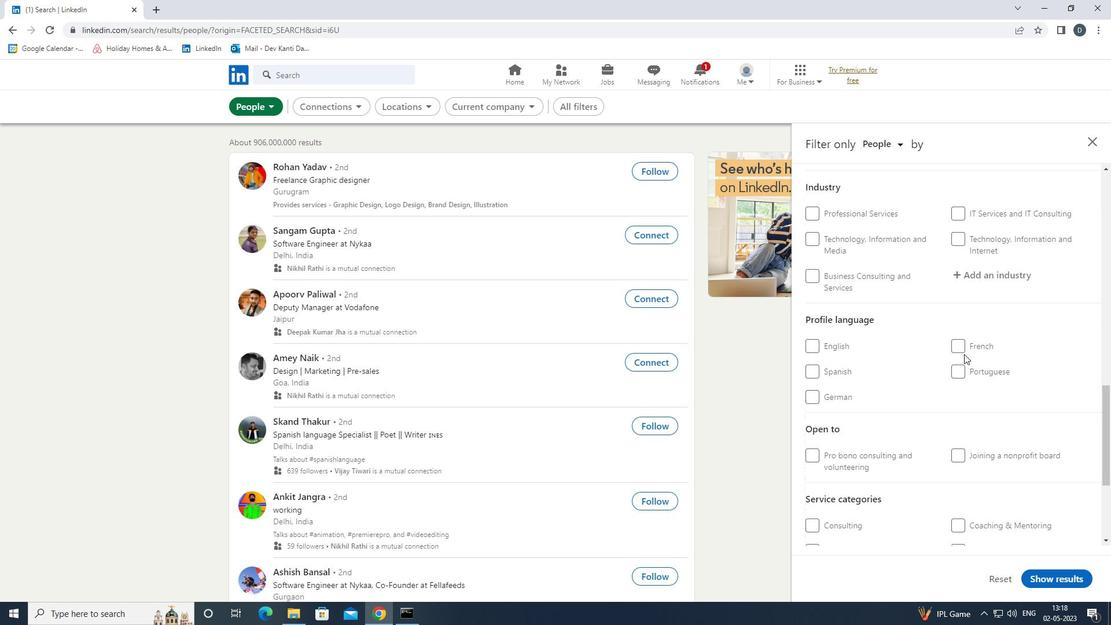 
Action: Mouse pressed left at (964, 346)
Screenshot: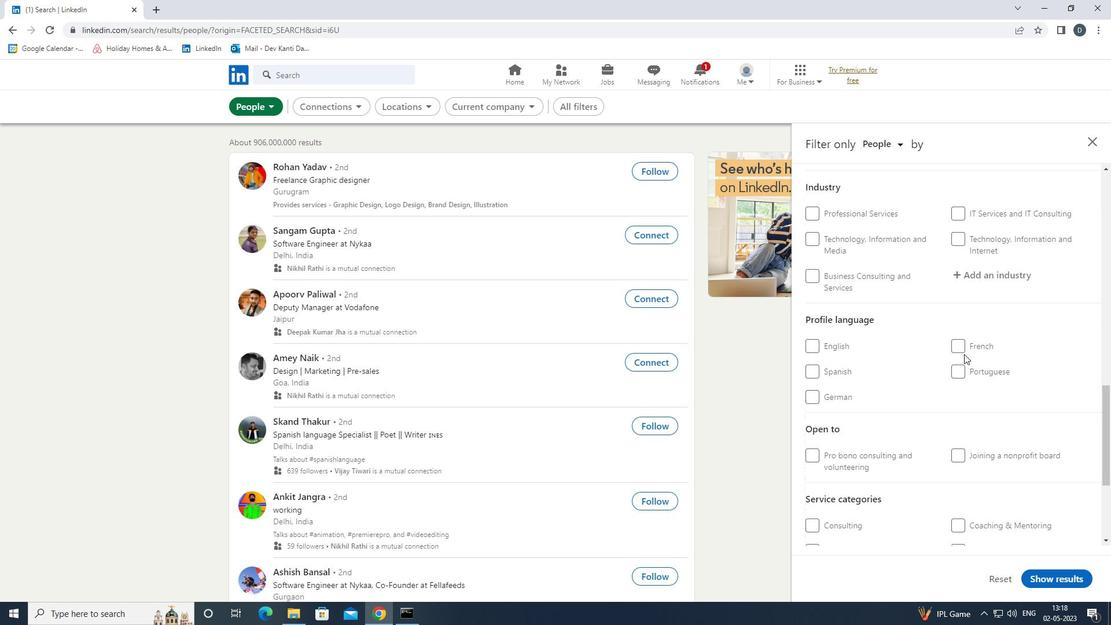
Action: Mouse moved to (1011, 408)
Screenshot: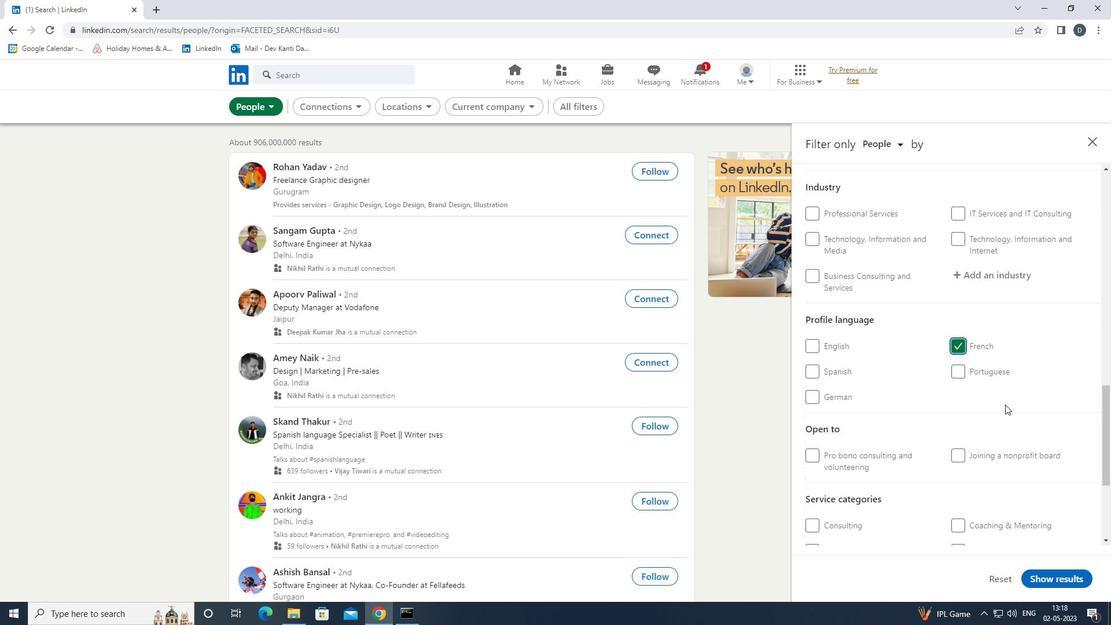 
Action: Mouse scrolled (1011, 409) with delta (0, 0)
Screenshot: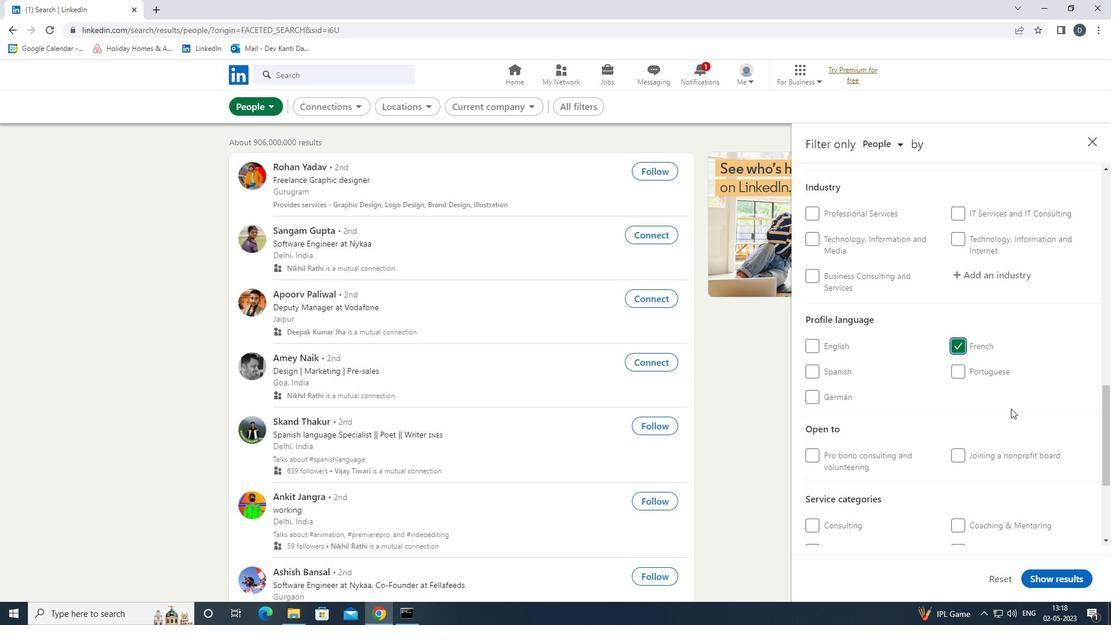 
Action: Mouse scrolled (1011, 409) with delta (0, 0)
Screenshot: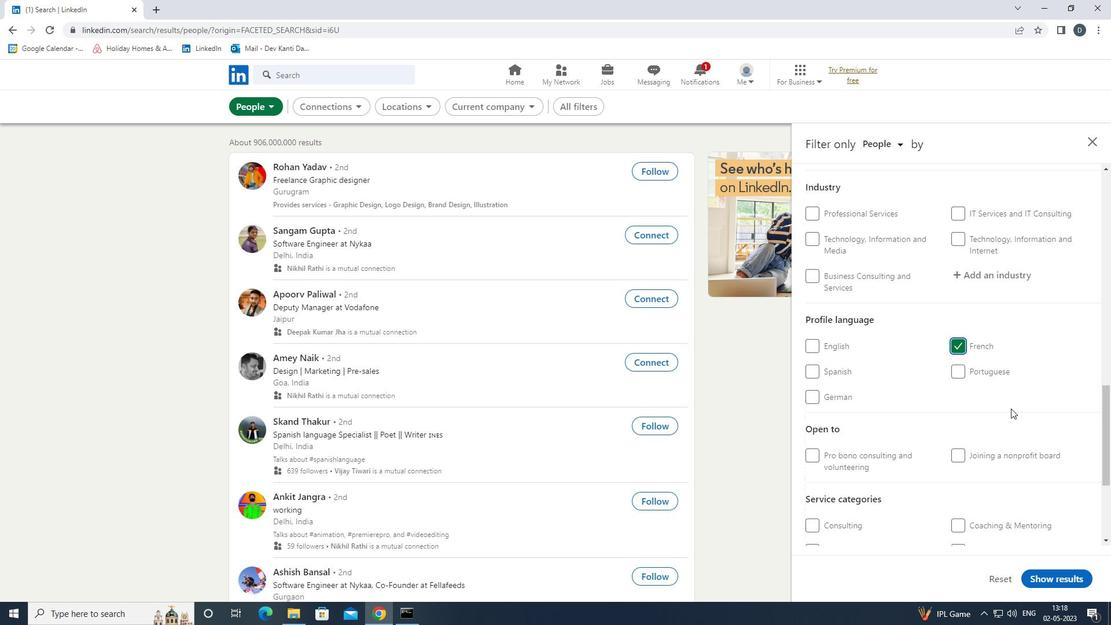 
Action: Mouse scrolled (1011, 409) with delta (0, 0)
Screenshot: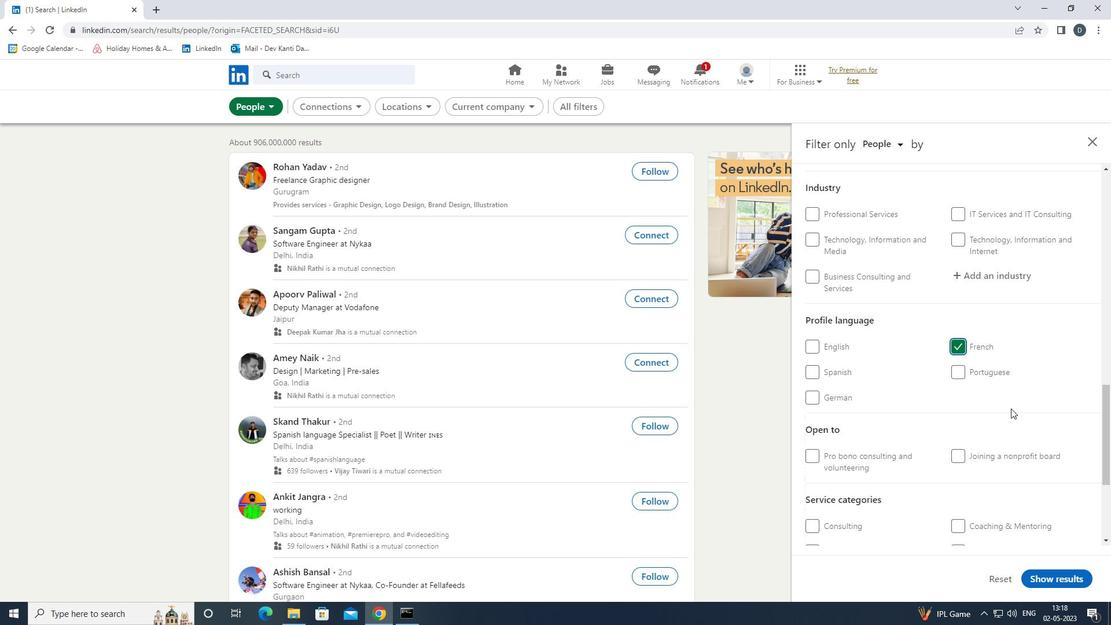 
Action: Mouse scrolled (1011, 409) with delta (0, 0)
Screenshot: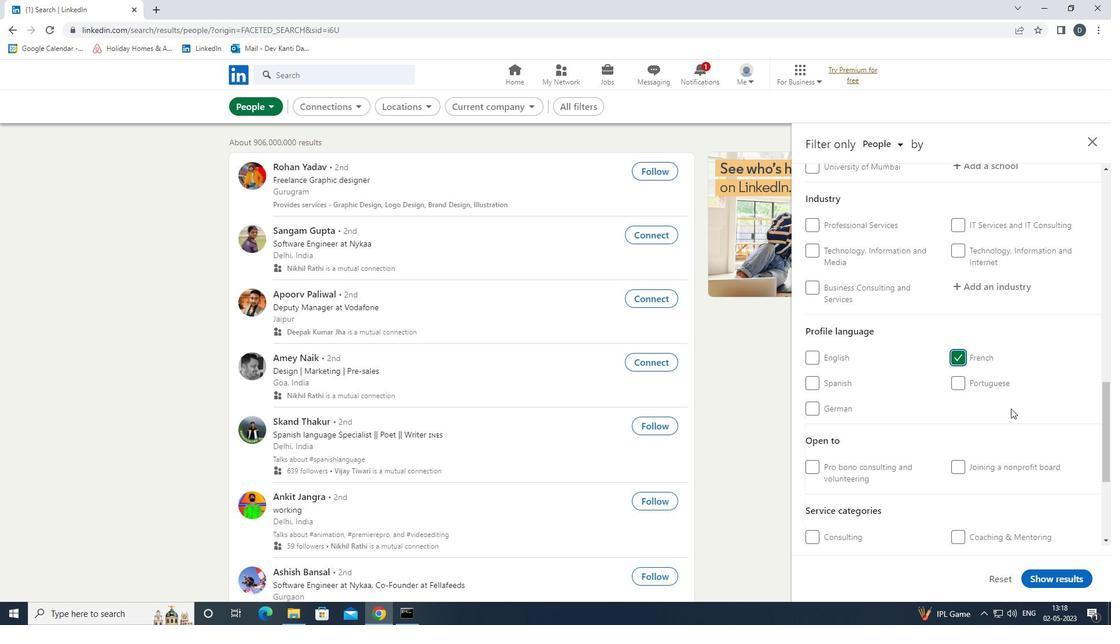 
Action: Mouse scrolled (1011, 409) with delta (0, 0)
Screenshot: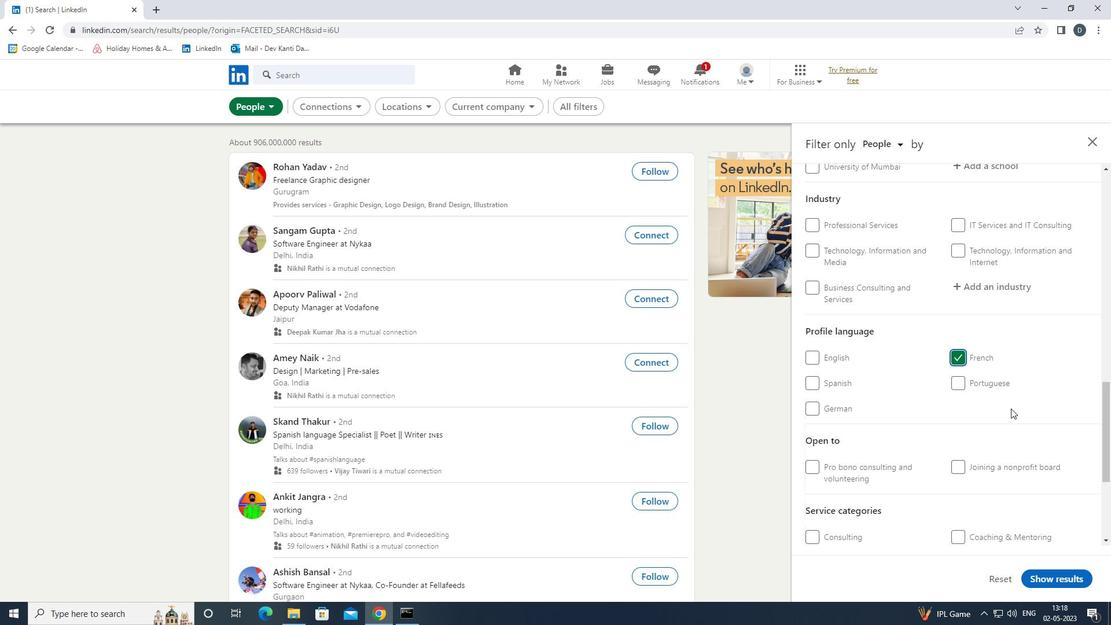 
Action: Mouse scrolled (1011, 409) with delta (0, 0)
Screenshot: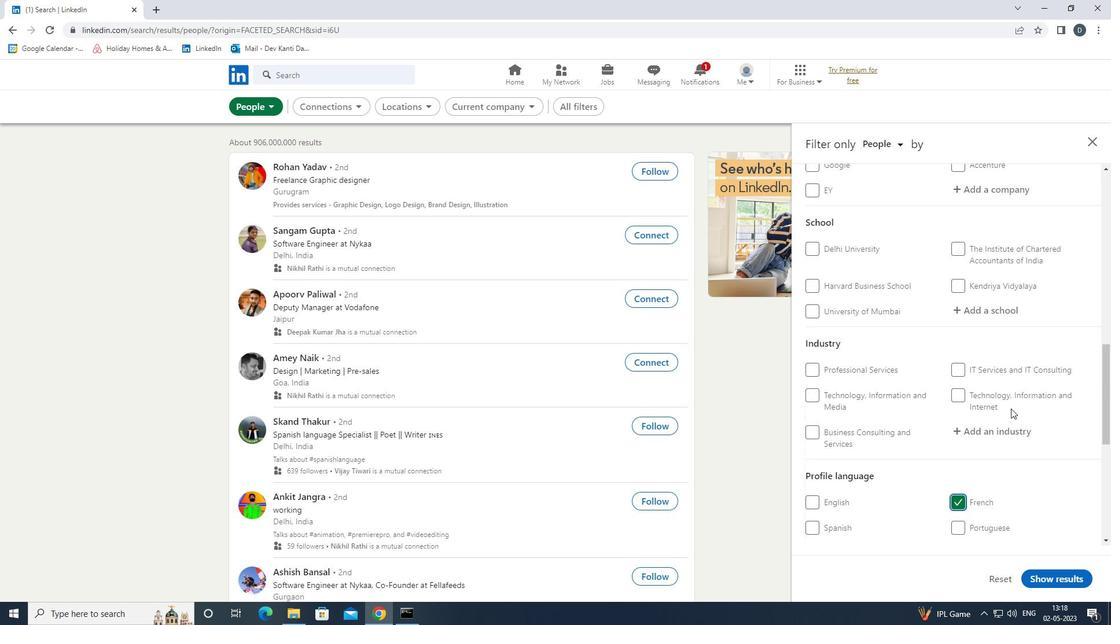 
Action: Mouse scrolled (1011, 409) with delta (0, 0)
Screenshot: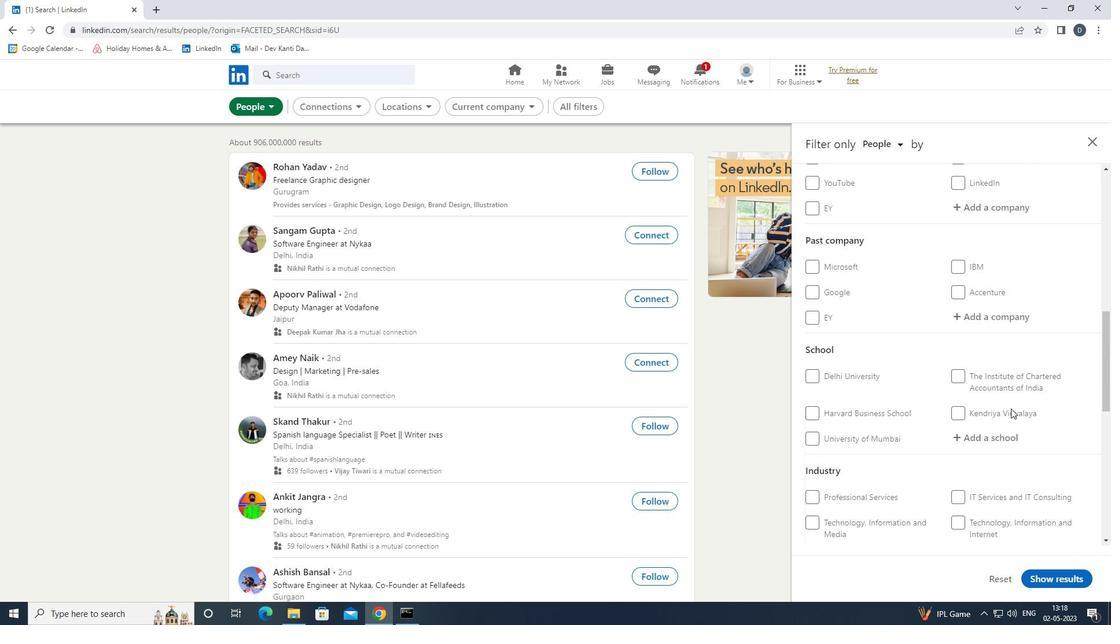 
Action: Mouse moved to (999, 320)
Screenshot: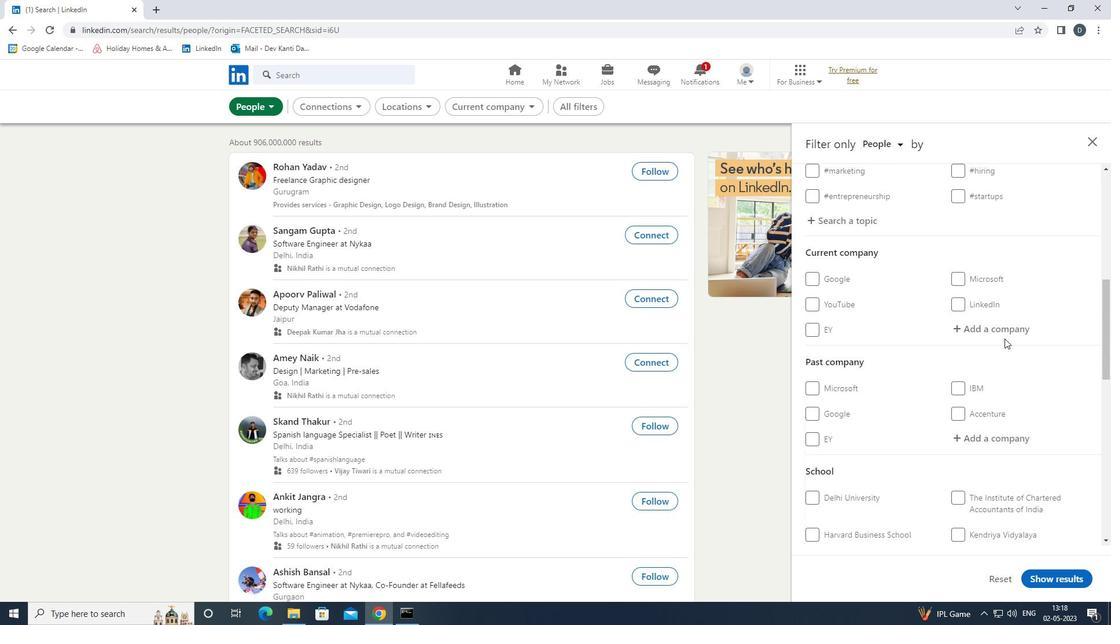 
Action: Mouse pressed left at (999, 320)
Screenshot: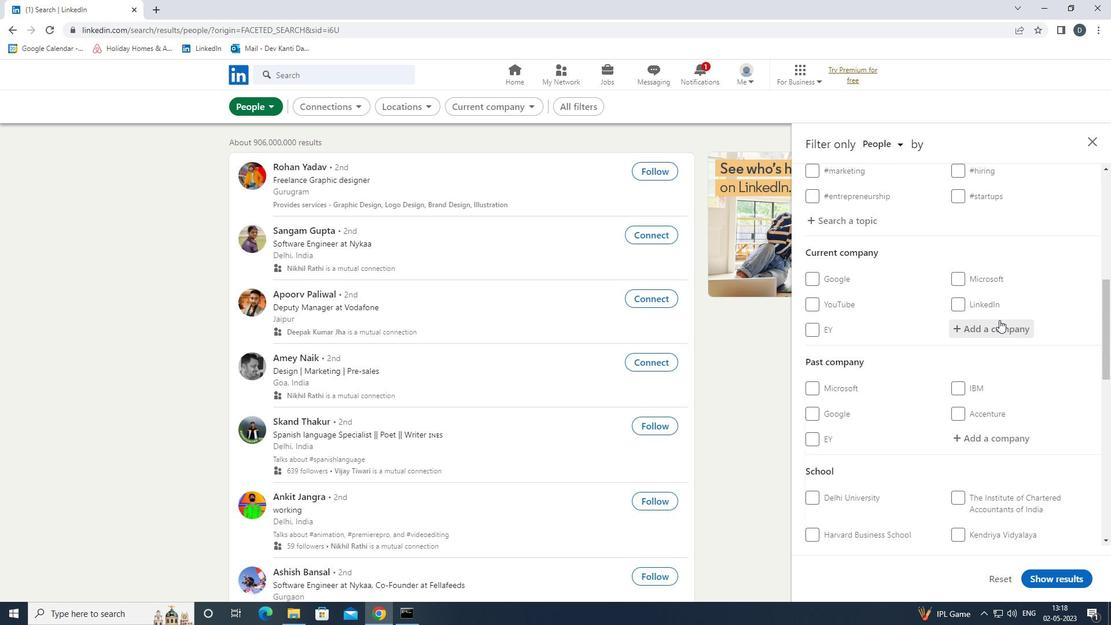 
Action: Mouse moved to (999, 320)
Screenshot: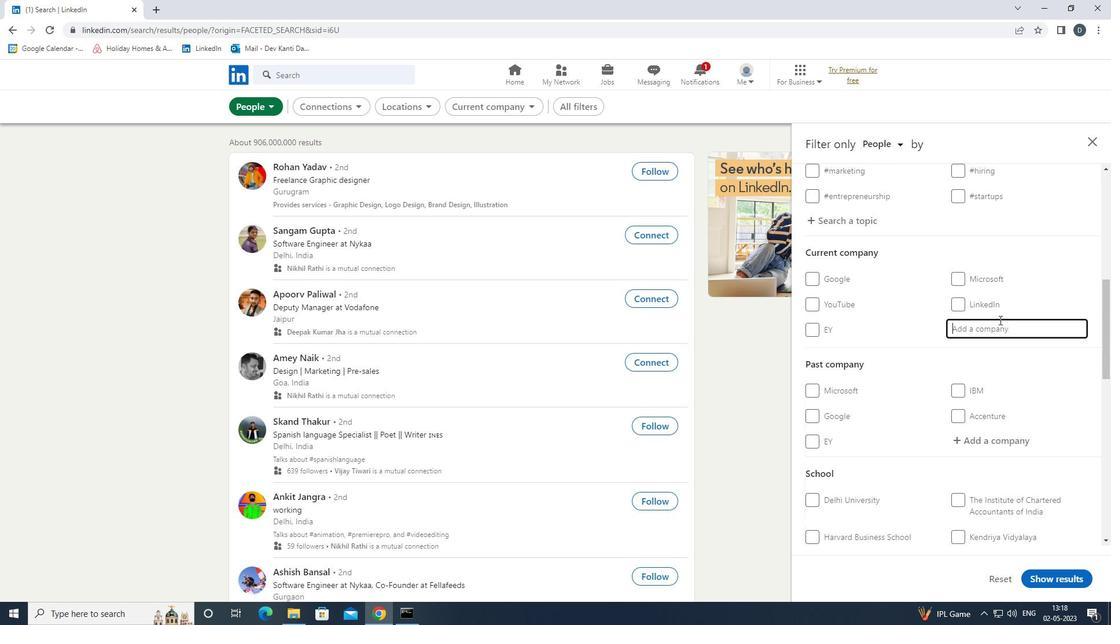 
Action: Key pressed <Key.shift><Key.shift>HABITAT<Key.space>FOR<Key.down><Key.enter>
Screenshot: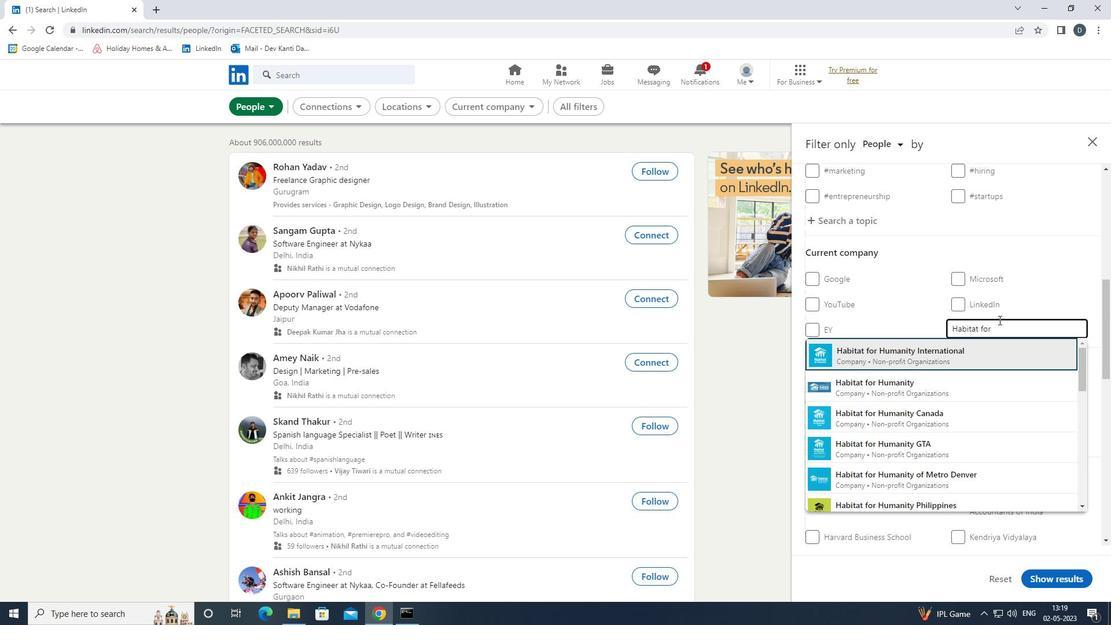 
Action: Mouse scrolled (999, 319) with delta (0, 0)
Screenshot: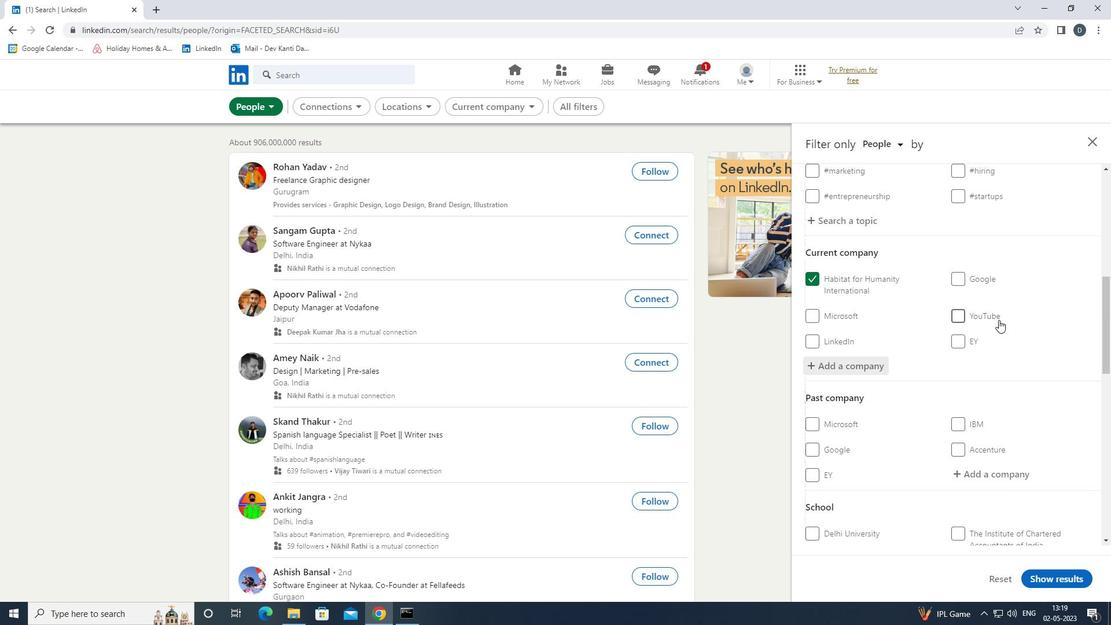 
Action: Mouse moved to (999, 320)
Screenshot: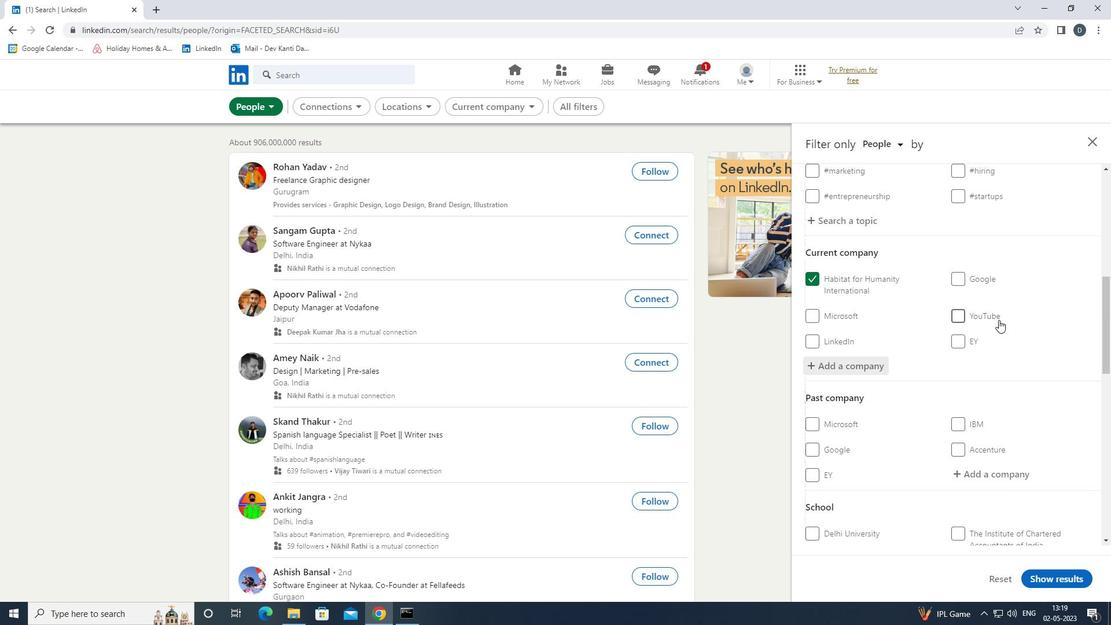 
Action: Mouse scrolled (999, 320) with delta (0, 0)
Screenshot: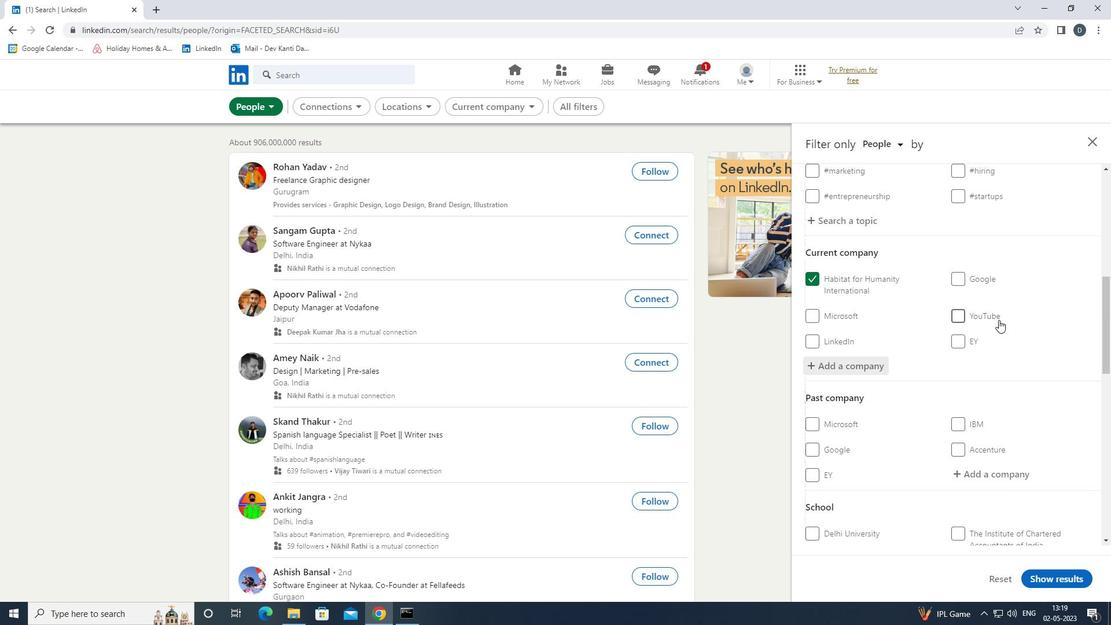 
Action: Mouse scrolled (999, 320) with delta (0, 0)
Screenshot: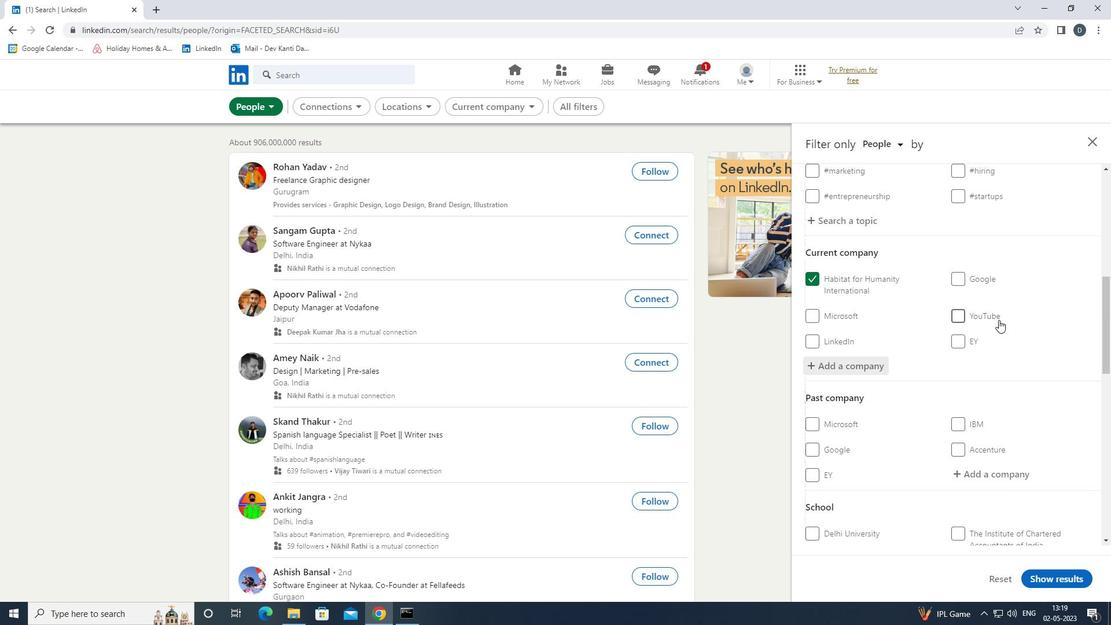 
Action: Mouse scrolled (999, 320) with delta (0, 0)
Screenshot: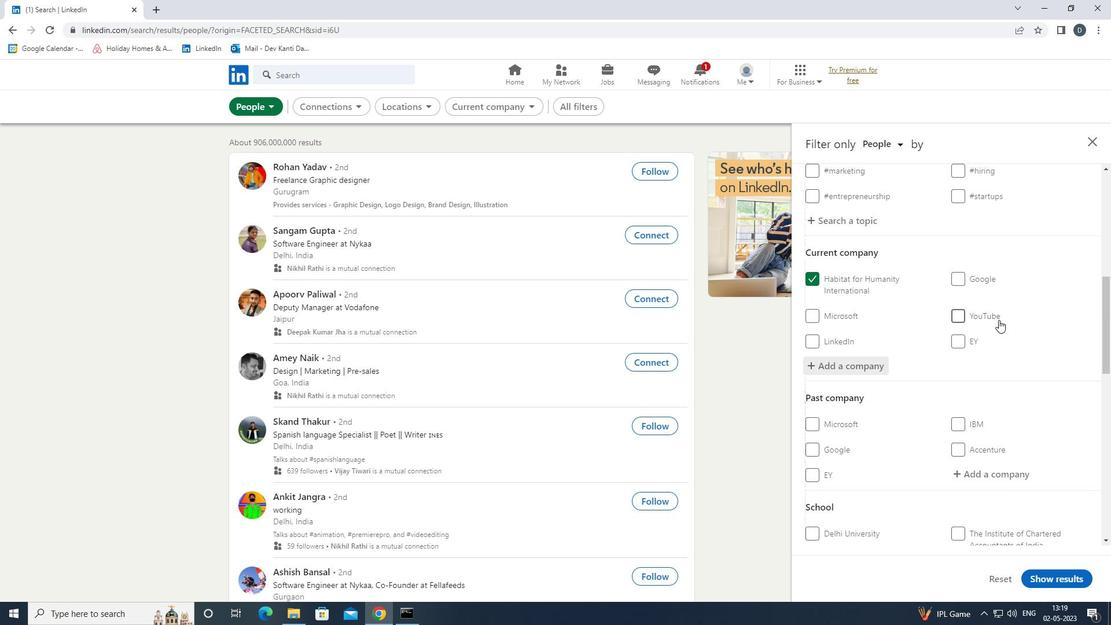 
Action: Mouse moved to (976, 357)
Screenshot: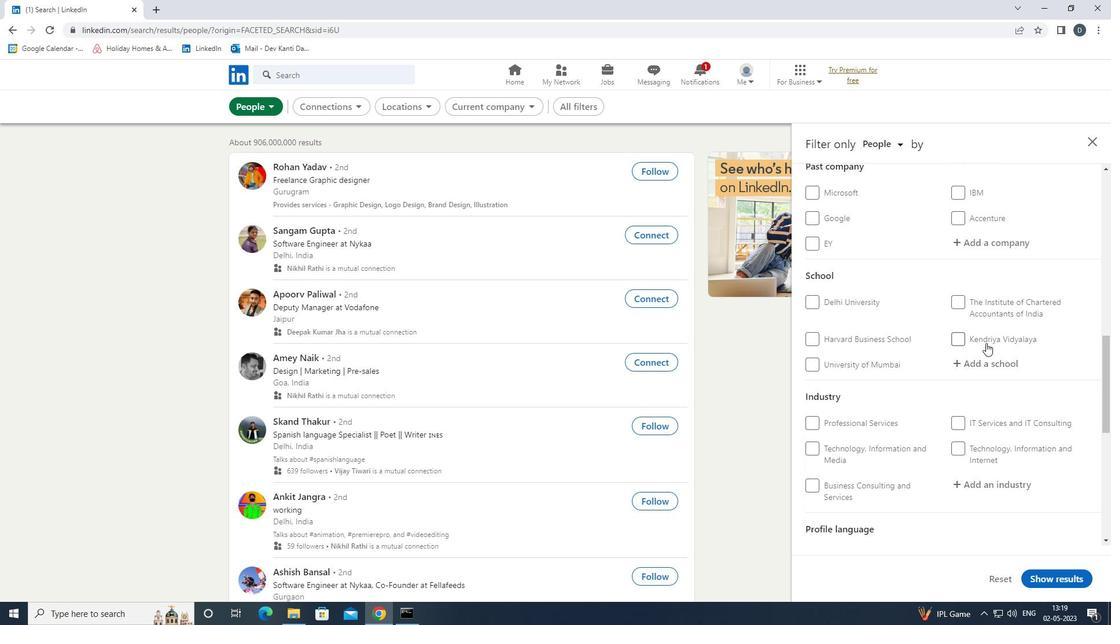
Action: Mouse pressed left at (976, 357)
Screenshot: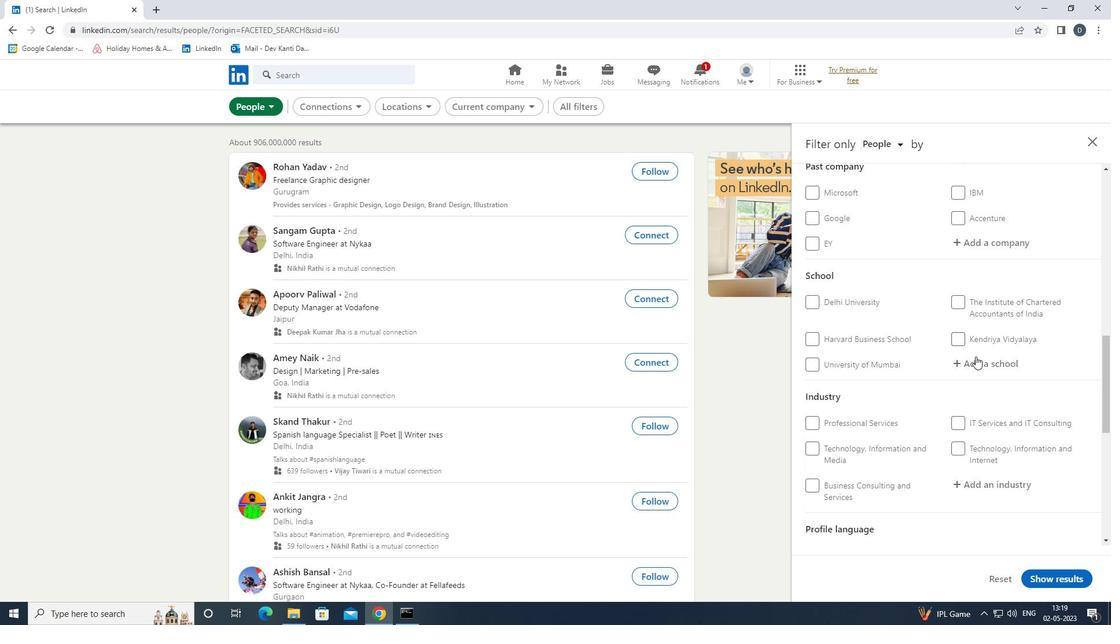 
Action: Mouse moved to (976, 357)
Screenshot: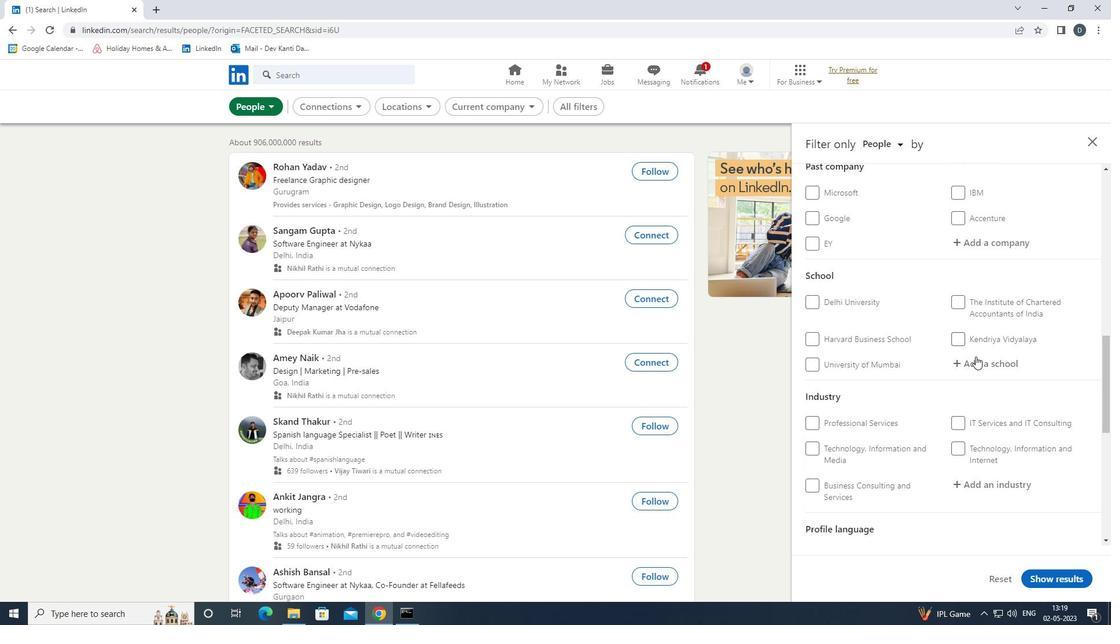 
Action: Key pressed <Key.shift>HYDERABAD<Key.space><Key.shift>ALUIMNI<Key.down><Key.backspace><Key.backspace><Key.backspace><Key.backspace><Key.down><Key.enter>
Screenshot: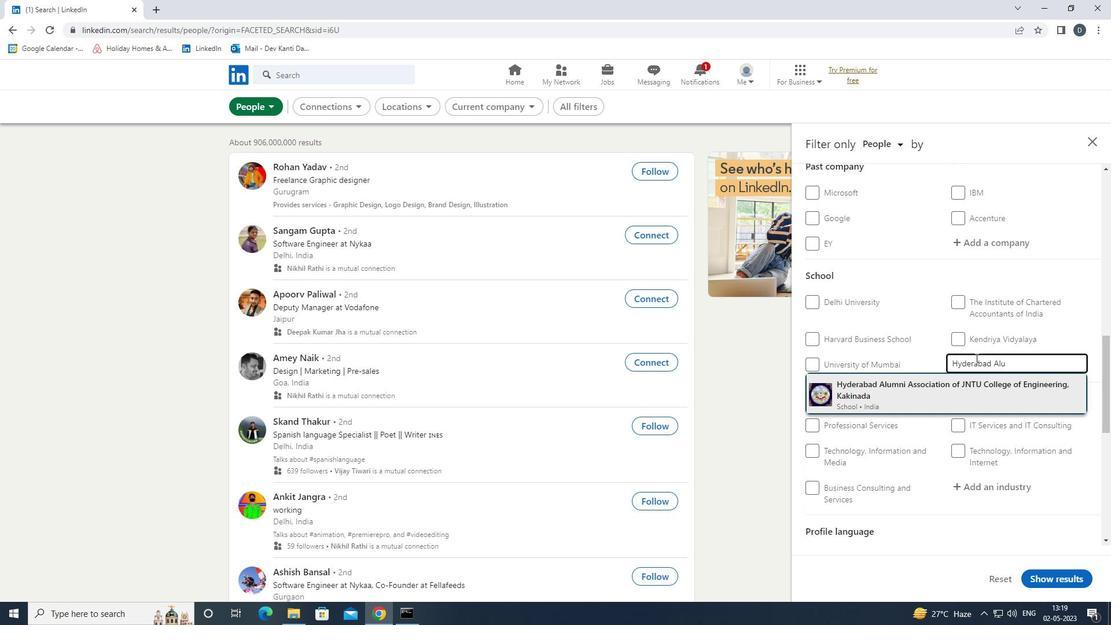 
Action: Mouse moved to (977, 364)
Screenshot: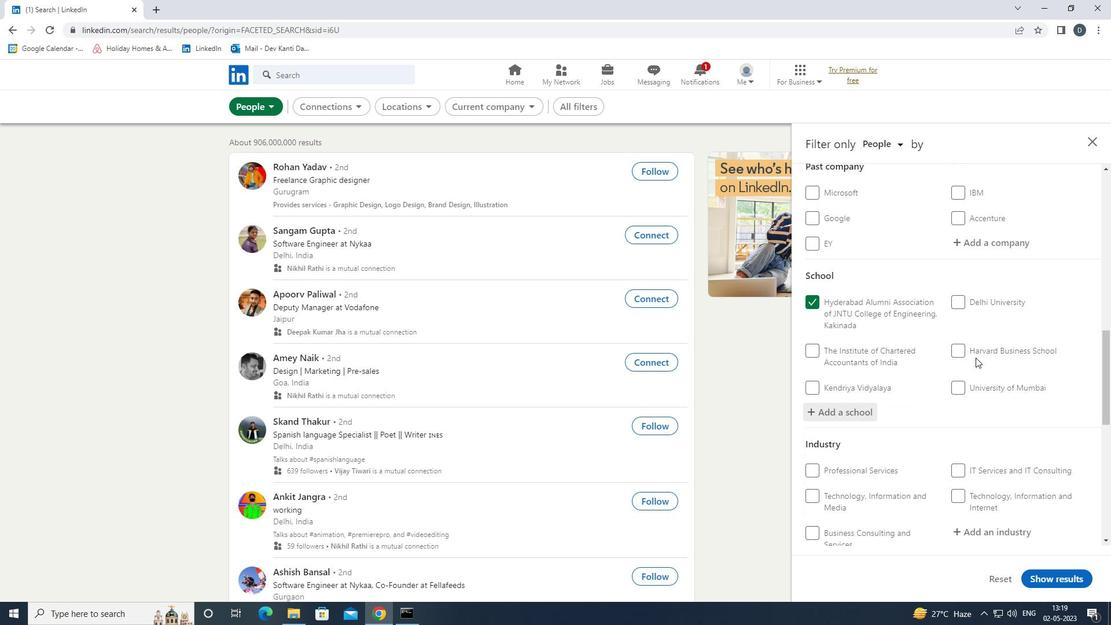 
Action: Mouse scrolled (977, 363) with delta (0, 0)
Screenshot: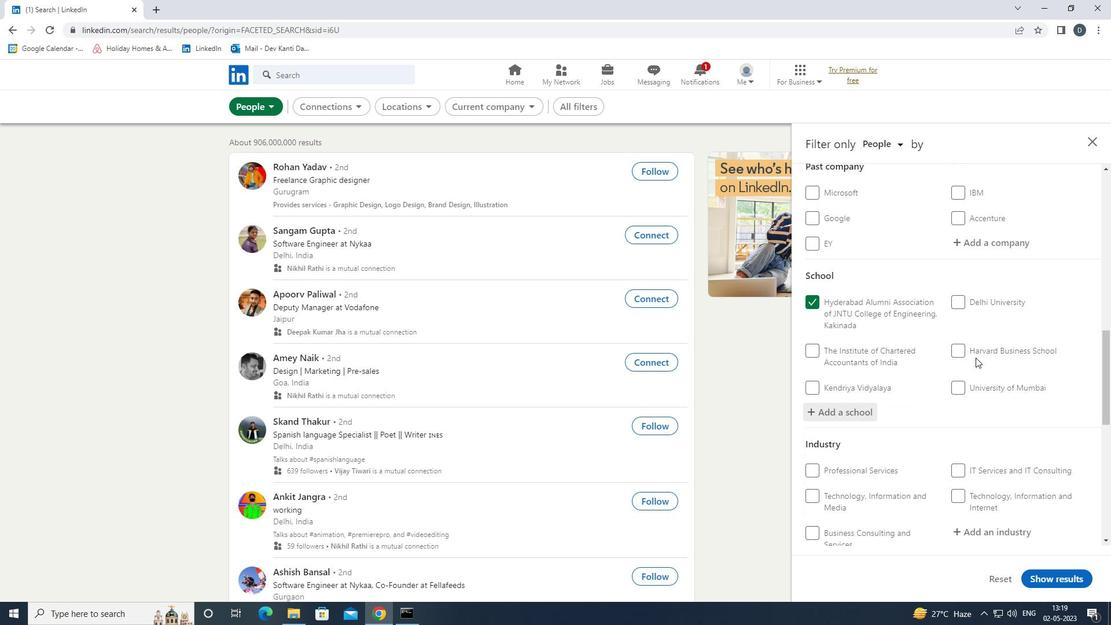 
Action: Mouse moved to (978, 365)
Screenshot: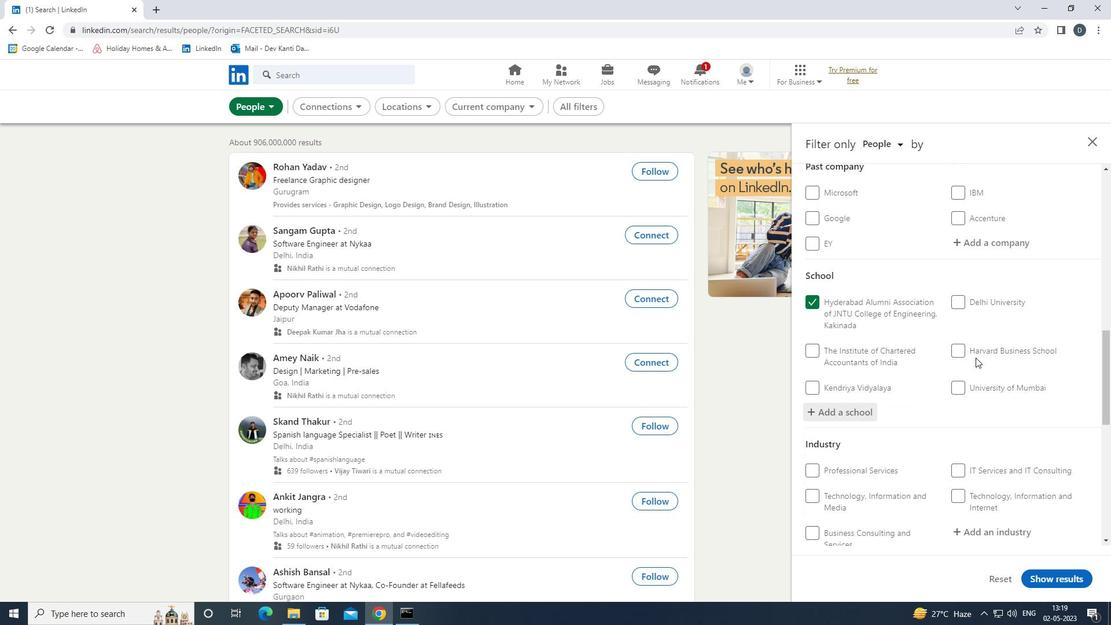 
Action: Mouse scrolled (978, 364) with delta (0, 0)
Screenshot: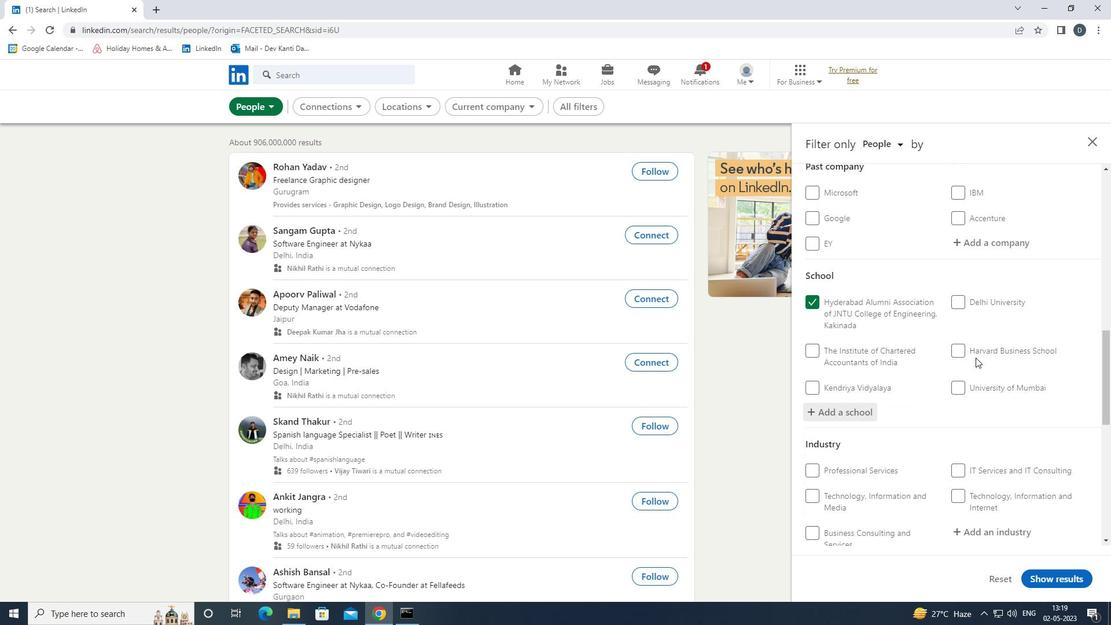 
Action: Mouse moved to (979, 367)
Screenshot: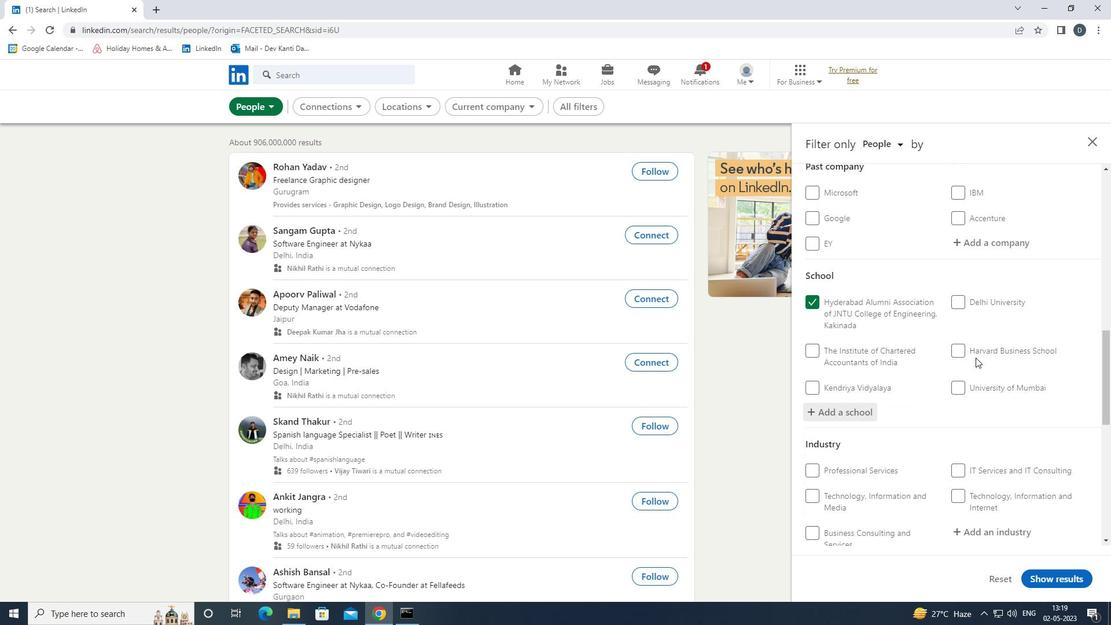 
Action: Mouse scrolled (979, 366) with delta (0, 0)
Screenshot: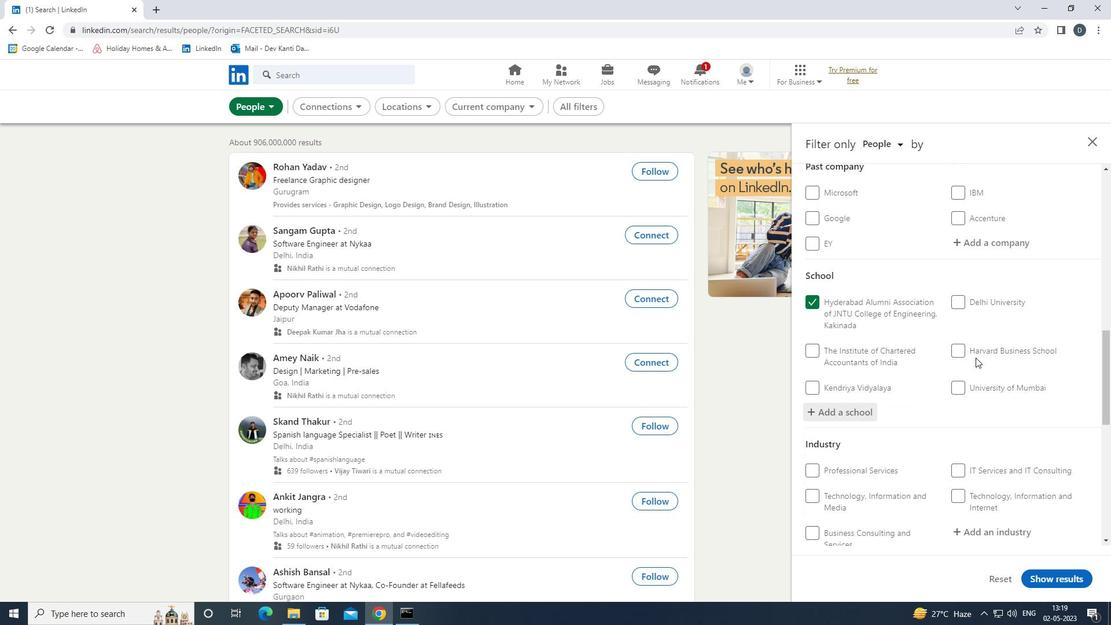 
Action: Mouse moved to (996, 362)
Screenshot: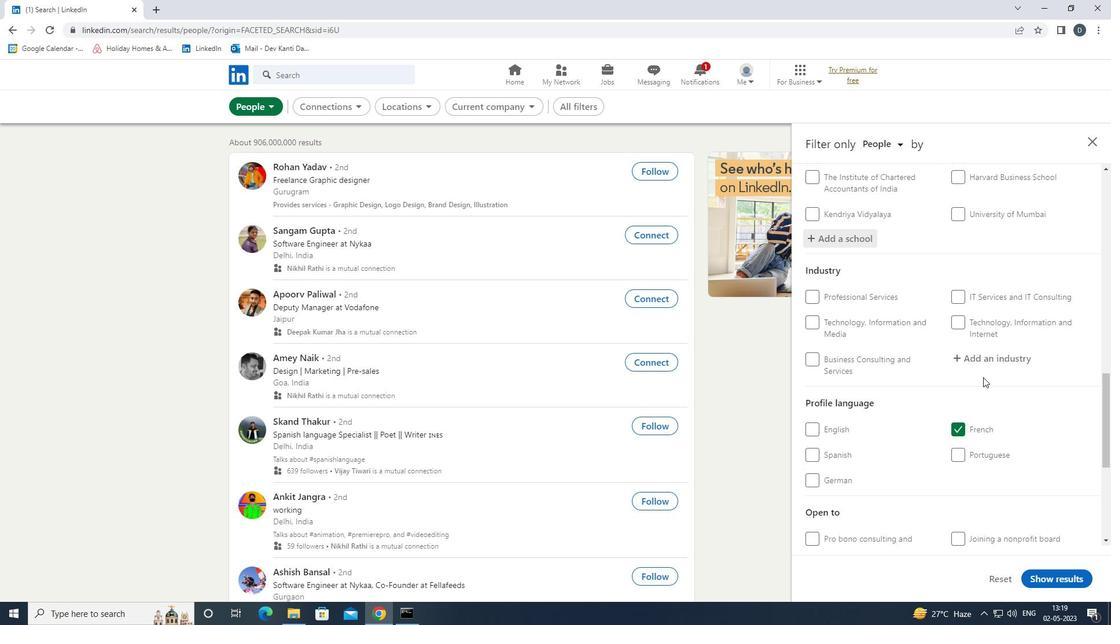 
Action: Mouse pressed left at (996, 362)
Screenshot: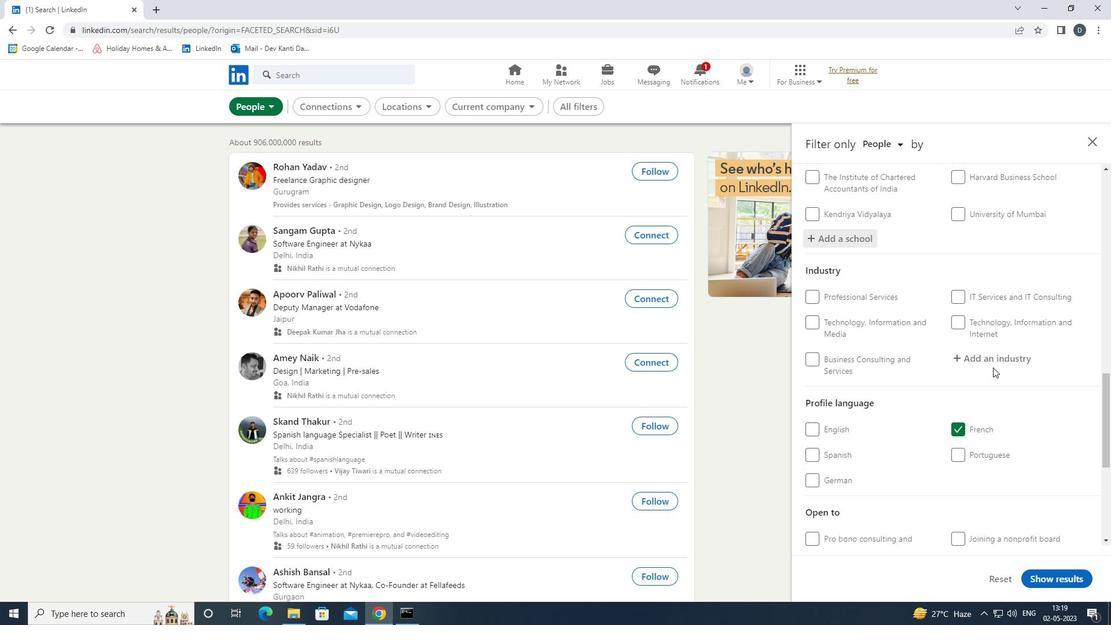 
Action: Key pressed <Key.shift>WASTE<Key.down><Key.down><Key.down><Key.down><Key.up><Key.up><Key.enter>
Screenshot: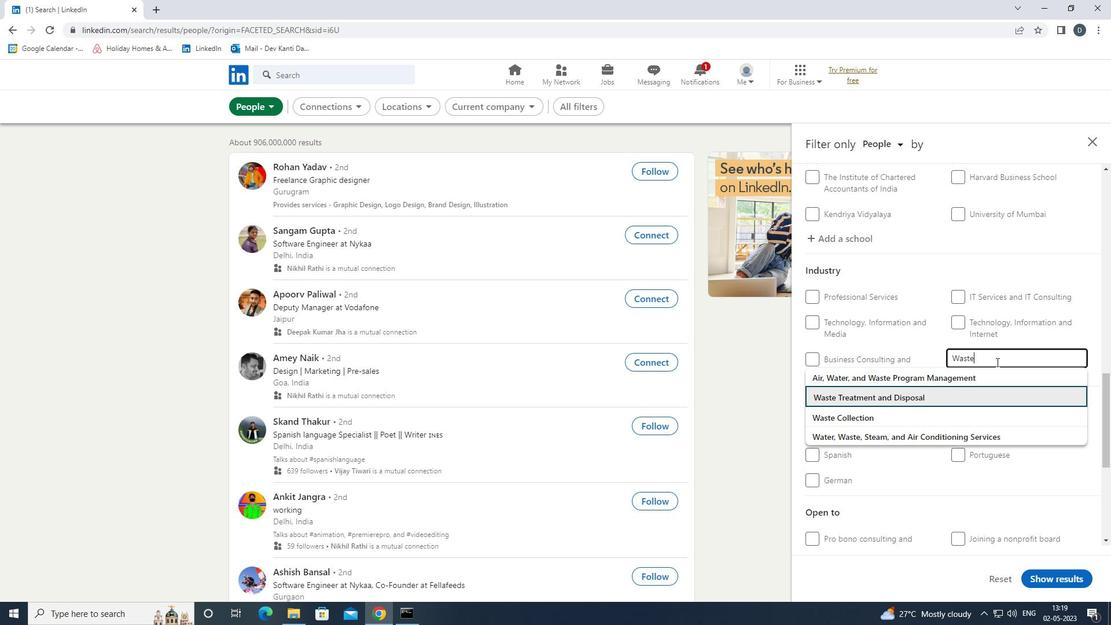 
Action: Mouse scrolled (996, 361) with delta (0, 0)
Screenshot: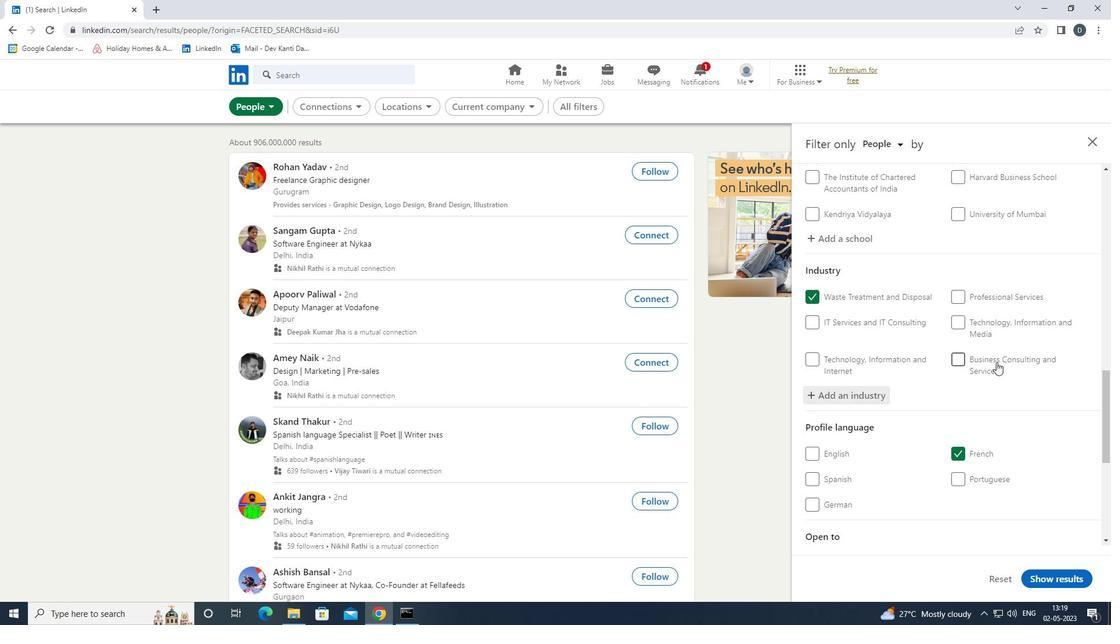 
Action: Mouse scrolled (996, 361) with delta (0, 0)
Screenshot: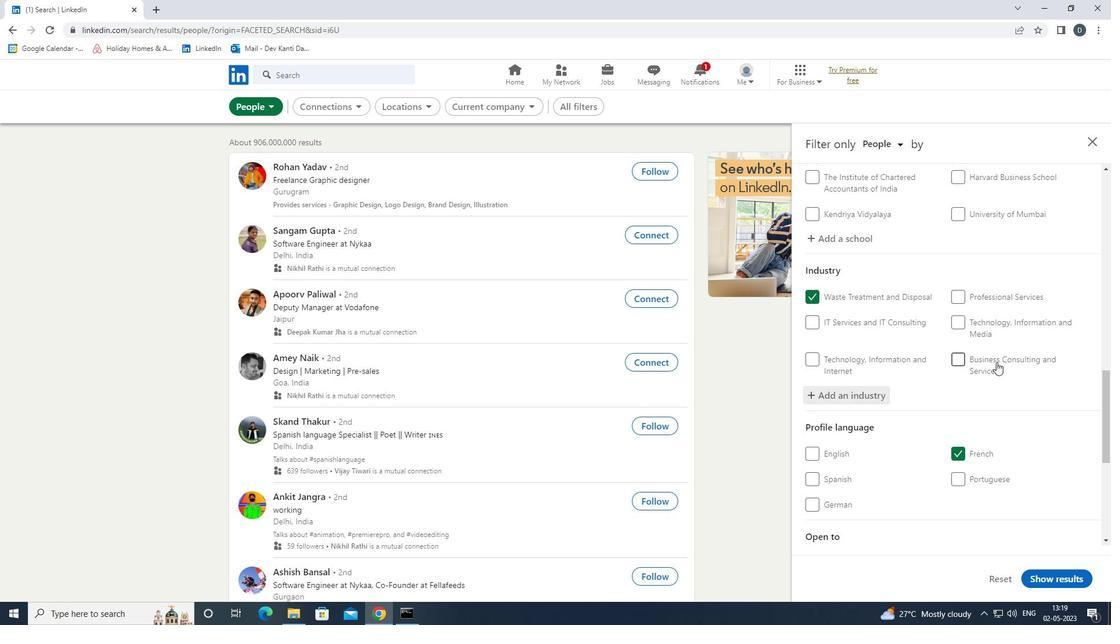 
Action: Mouse scrolled (996, 361) with delta (0, 0)
Screenshot: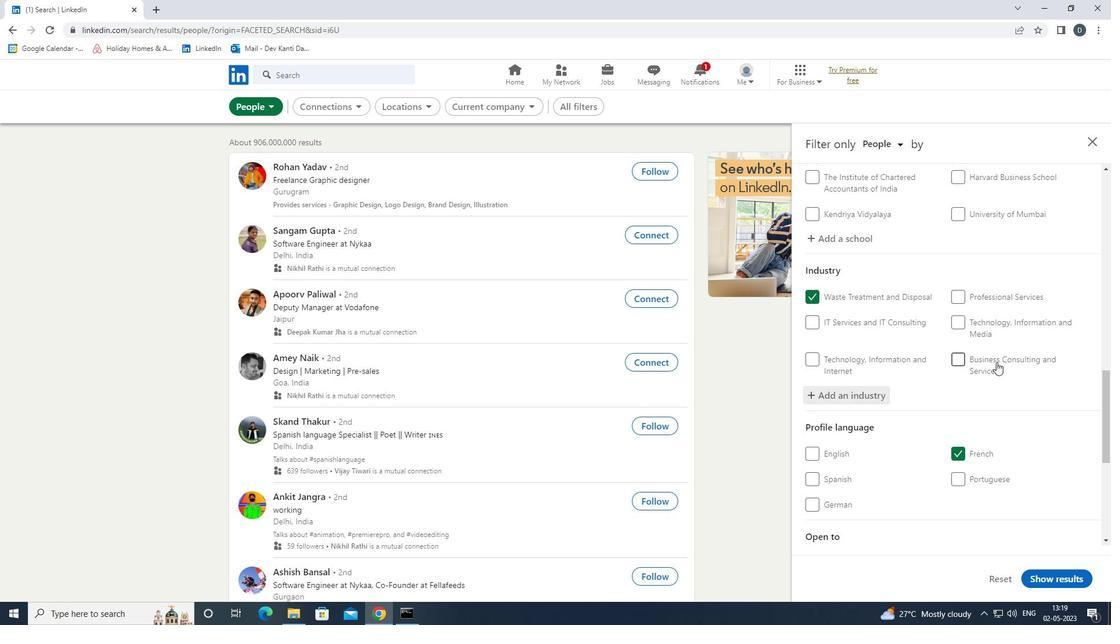
Action: Mouse scrolled (996, 361) with delta (0, 0)
Screenshot: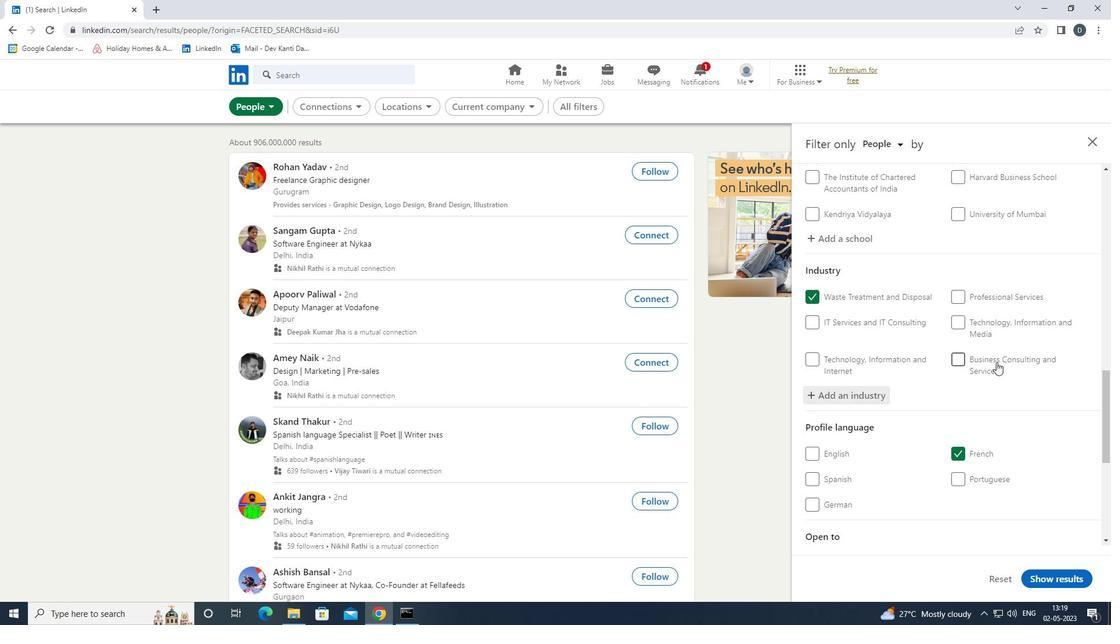
Action: Mouse moved to (1002, 452)
Screenshot: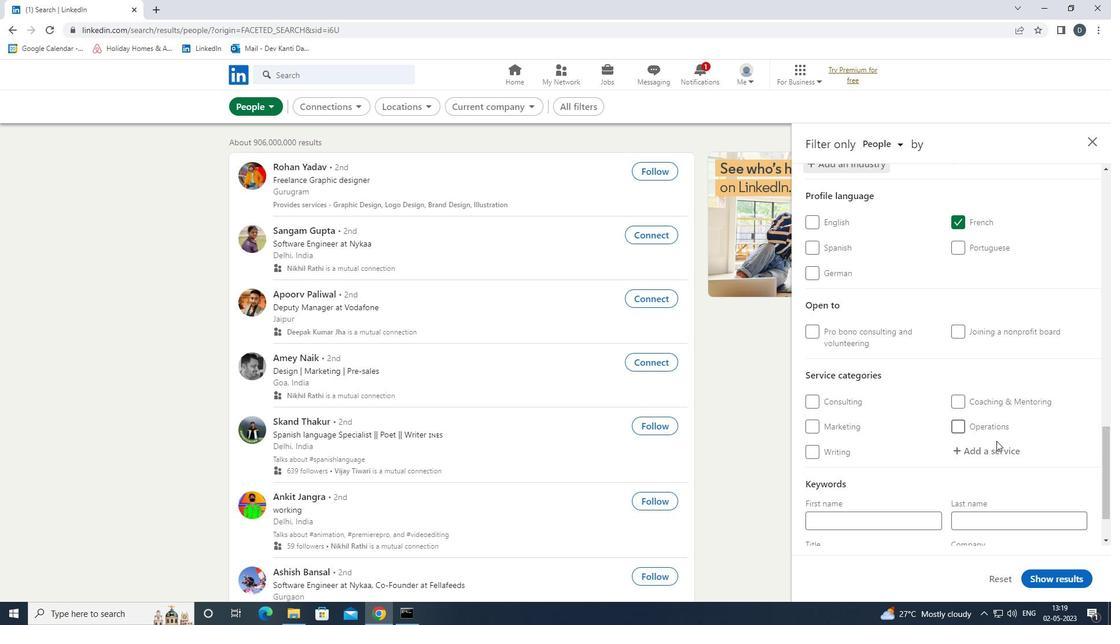 
Action: Mouse pressed left at (1002, 452)
Screenshot: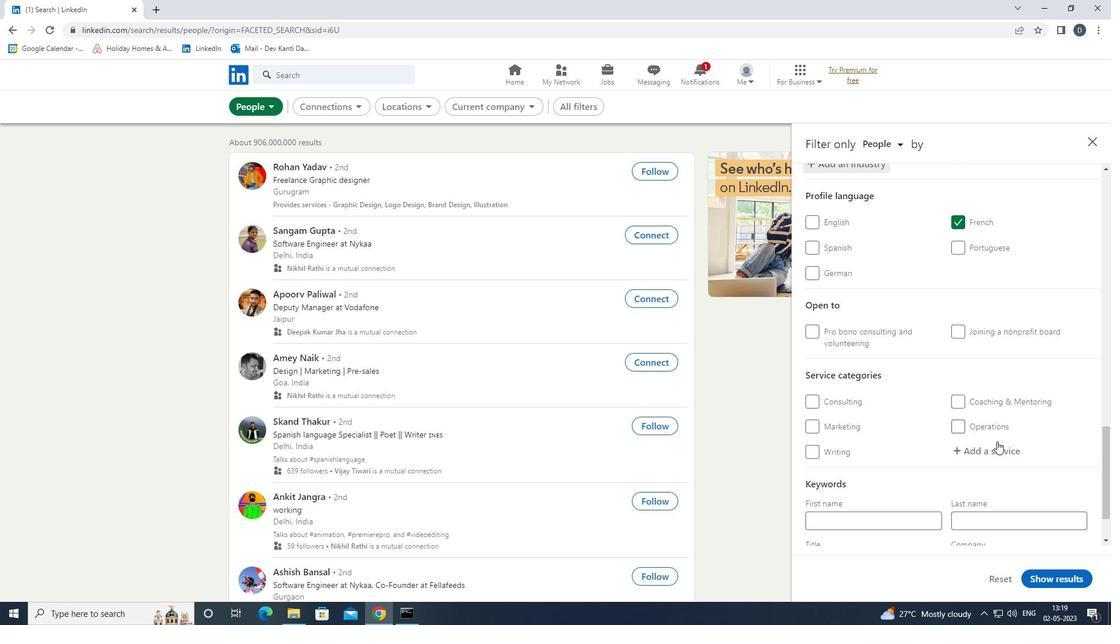 
Action: Mouse moved to (1002, 452)
Screenshot: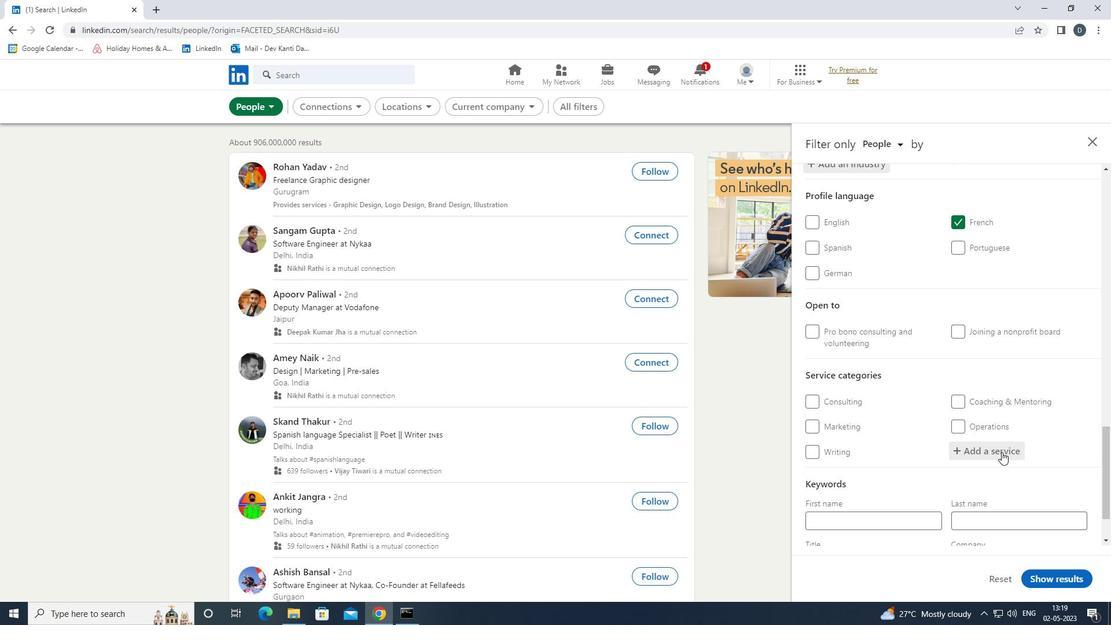 
Action: Key pressed <Key.shift><Key.shift><Key.shift><Key.shift><Key.shift><Key.shift><Key.shift><Key.shift><Key.shift><Key.shift><Key.shift><Key.shift><Key.shift><Key.shift><Key.shift><Key.shift><Key.shift><Key.shift><Key.shift><Key.shift><Key.shift><Key.shift><Key.shift>HEADSHOT<Key.down><Key.enter>
Screenshot: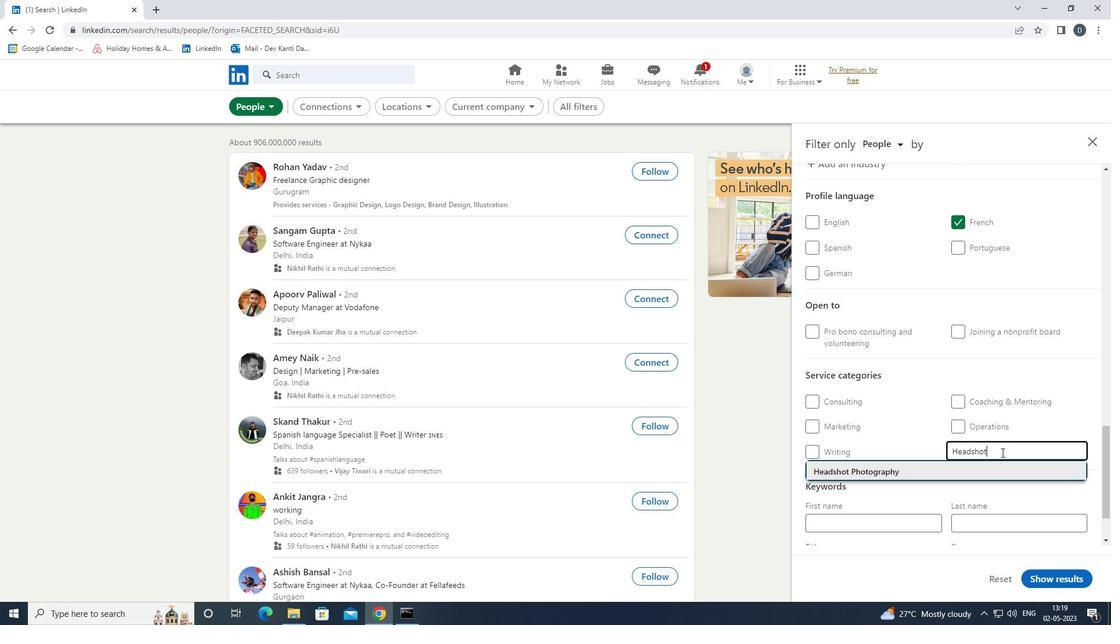 
Action: Mouse moved to (989, 457)
Screenshot: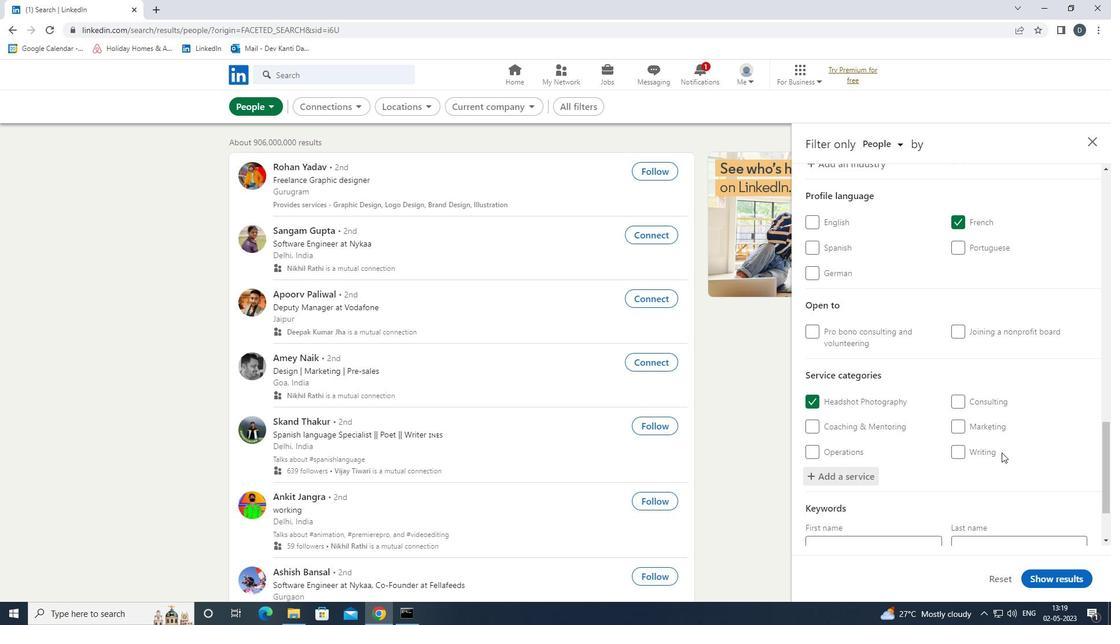 
Action: Mouse scrolled (989, 457) with delta (0, 0)
Screenshot: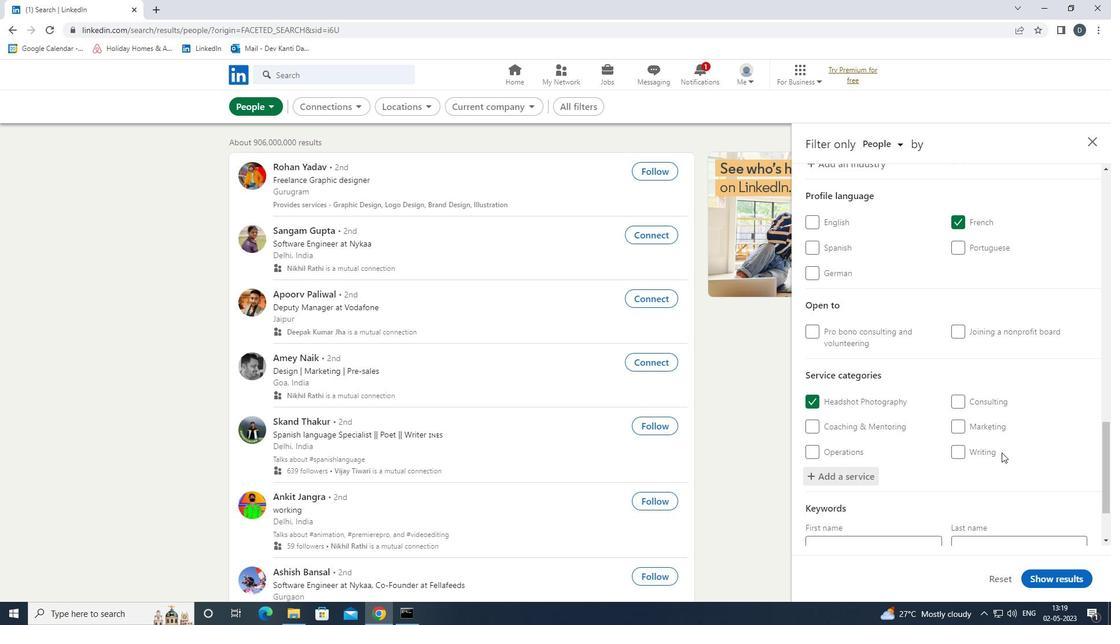 
Action: Mouse scrolled (989, 457) with delta (0, 0)
Screenshot: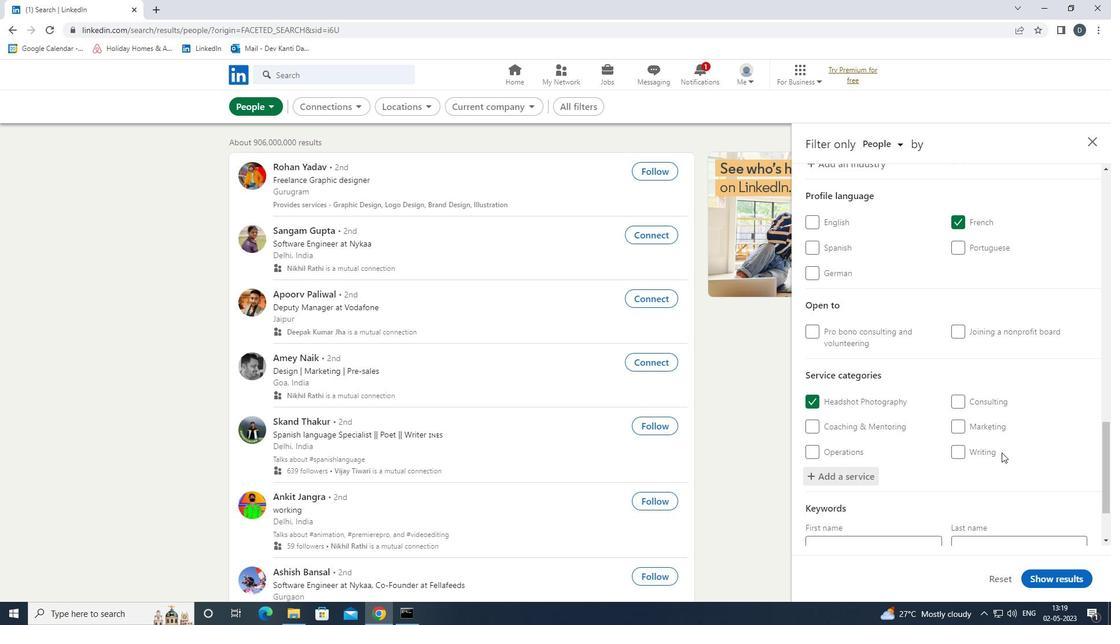 
Action: Mouse scrolled (989, 457) with delta (0, 0)
Screenshot: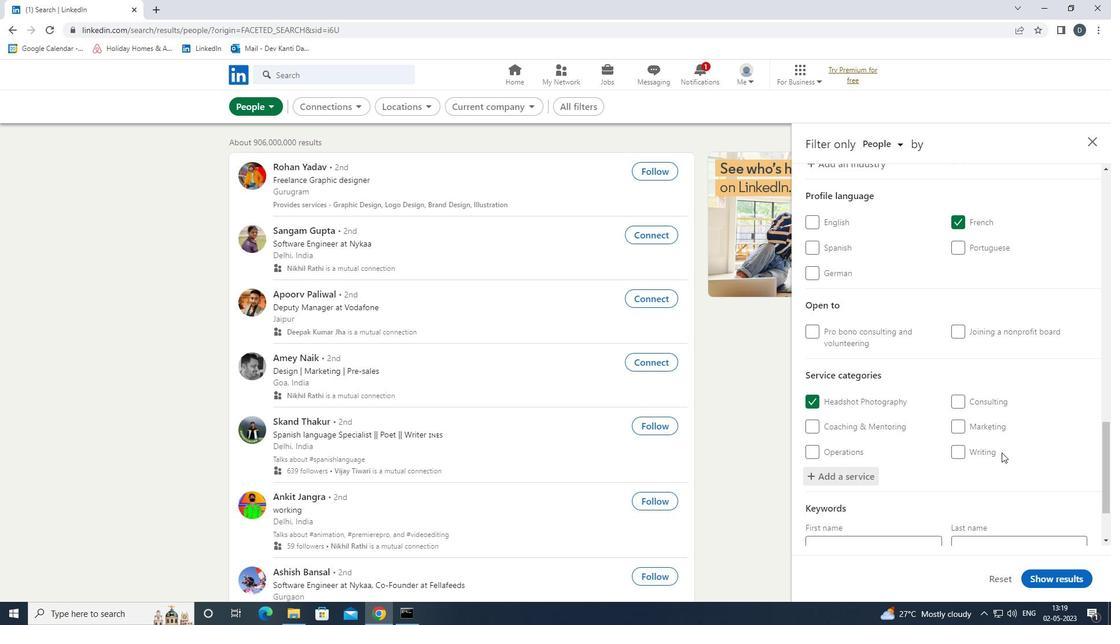 
Action: Mouse scrolled (989, 457) with delta (0, 0)
Screenshot: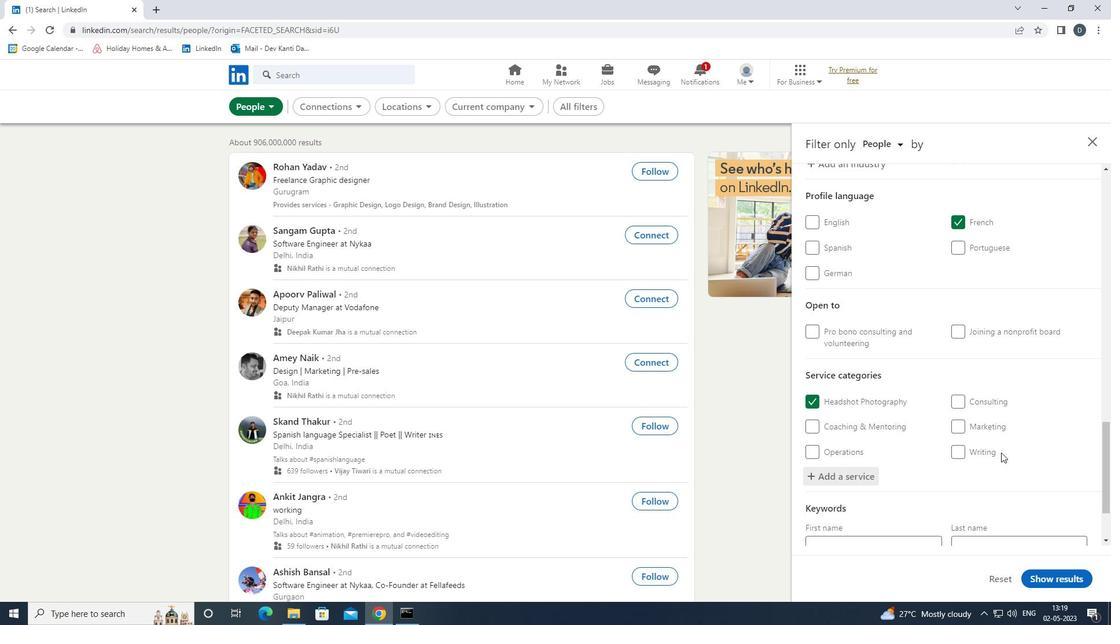 
Action: Mouse moved to (971, 468)
Screenshot: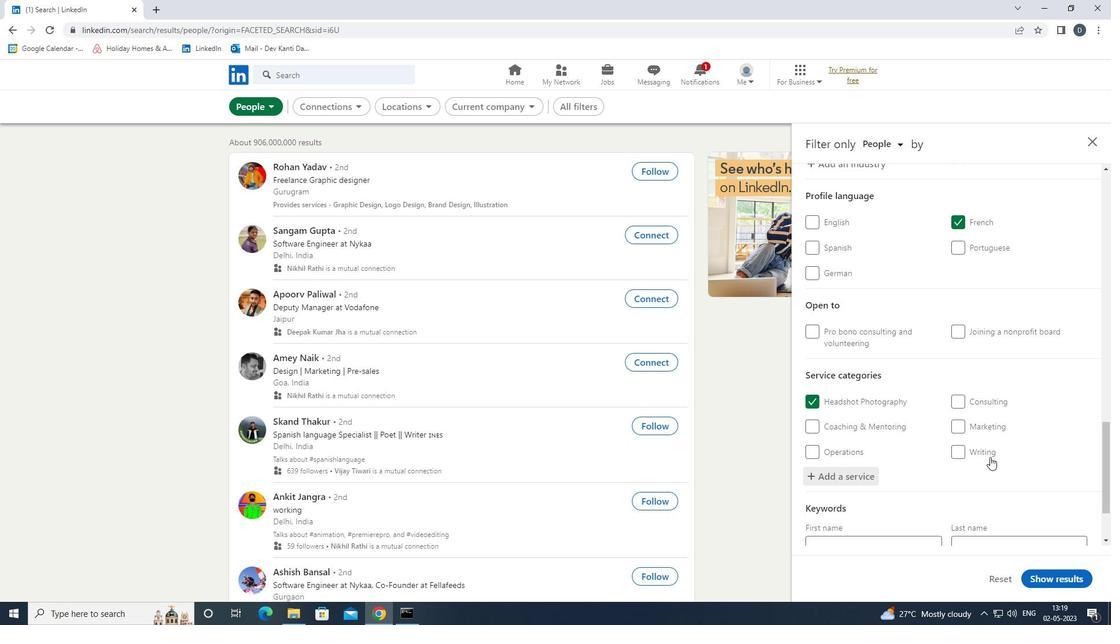 
Action: Mouse scrolled (971, 468) with delta (0, 0)
Screenshot: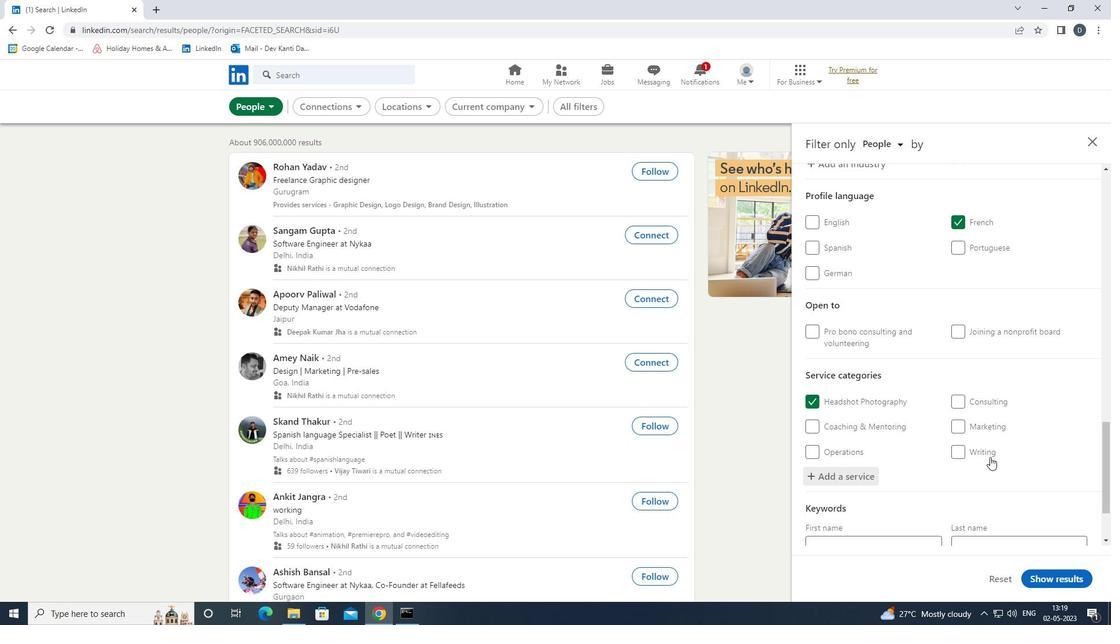 
Action: Mouse moved to (864, 496)
Screenshot: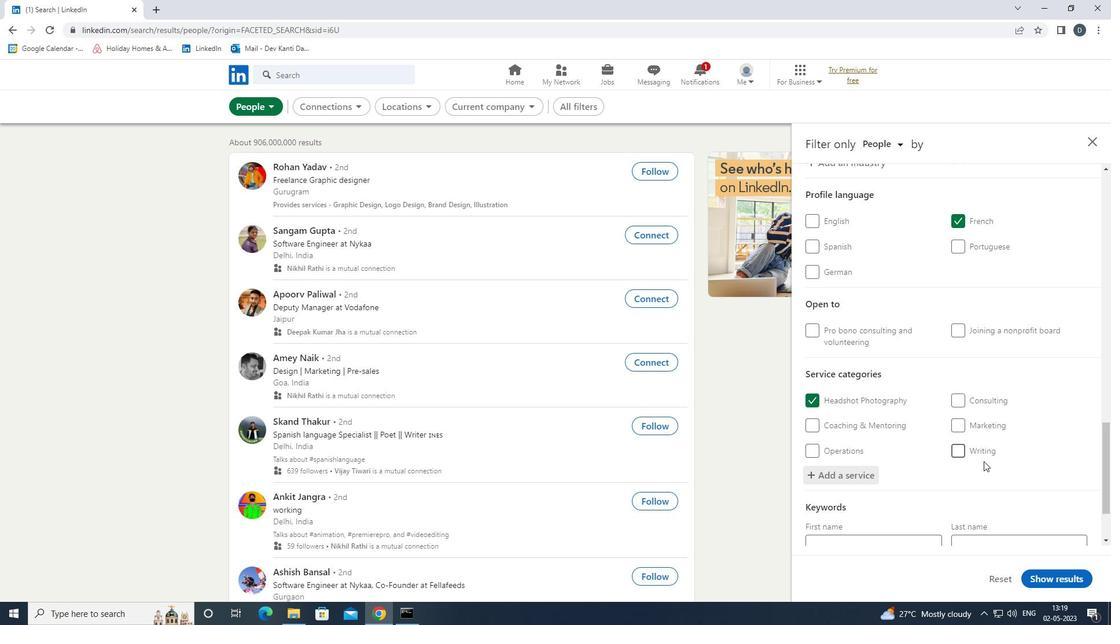 
Action: Mouse pressed left at (864, 496)
Screenshot: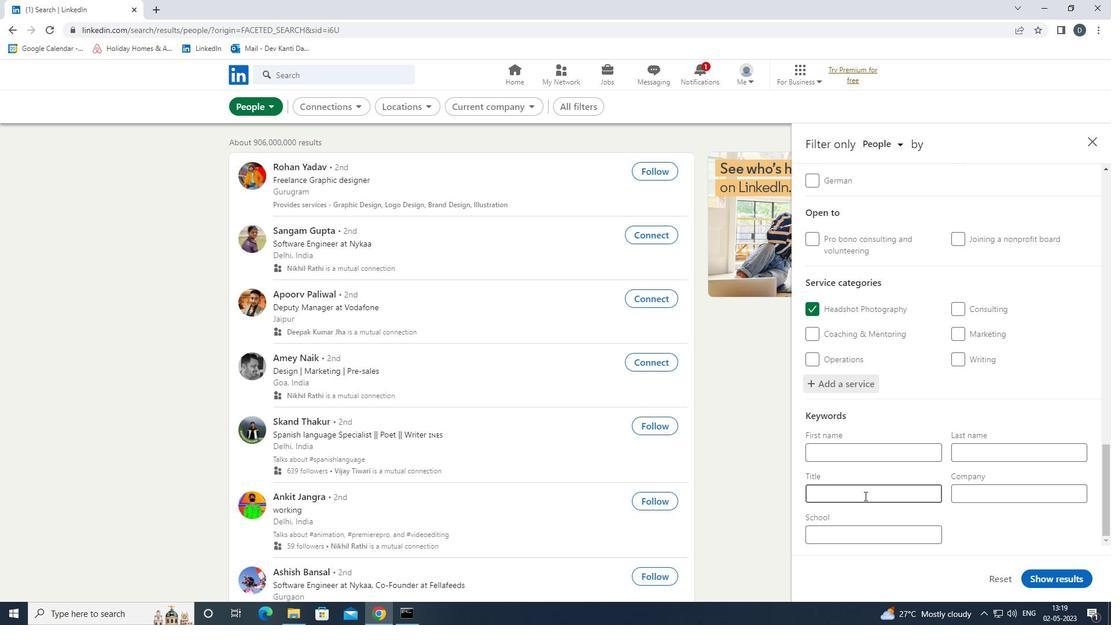 
Action: Key pressed <Key.shift>CHEMICAL<Key.space><Key.shift>ENGINEER
Screenshot: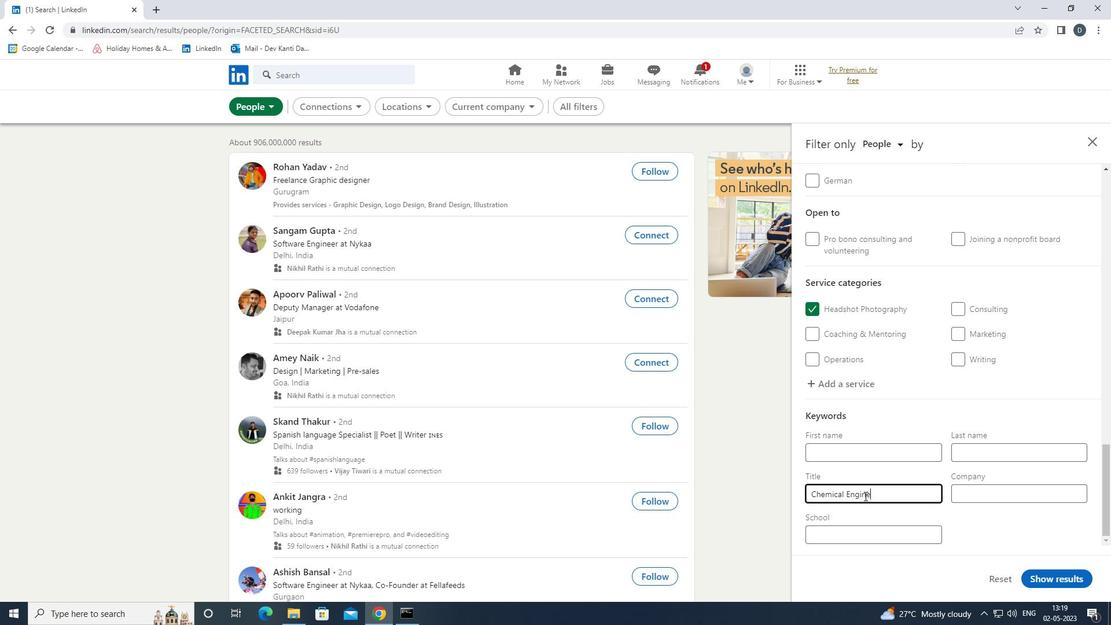 
Action: Mouse moved to (1072, 577)
Screenshot: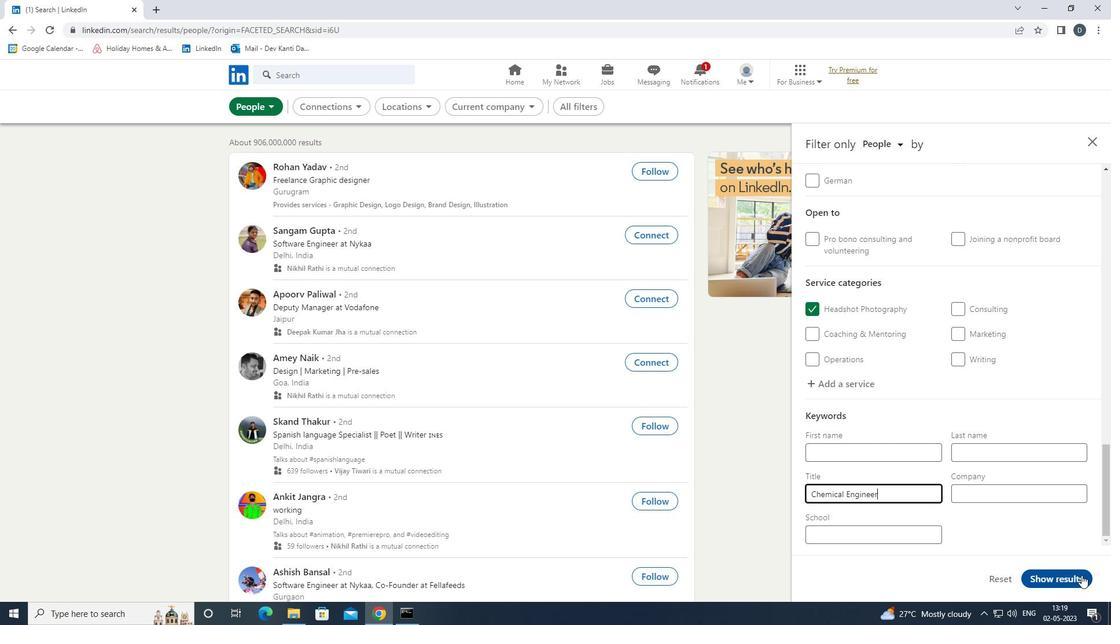 
Action: Mouse pressed left at (1072, 577)
Screenshot: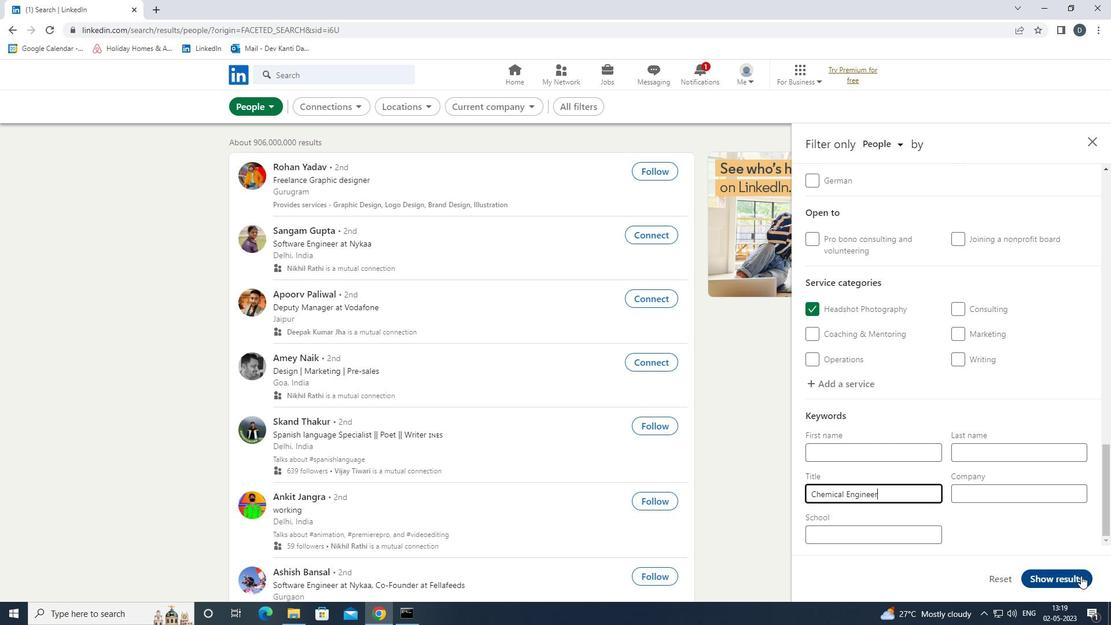 
Action: Mouse moved to (952, 466)
Screenshot: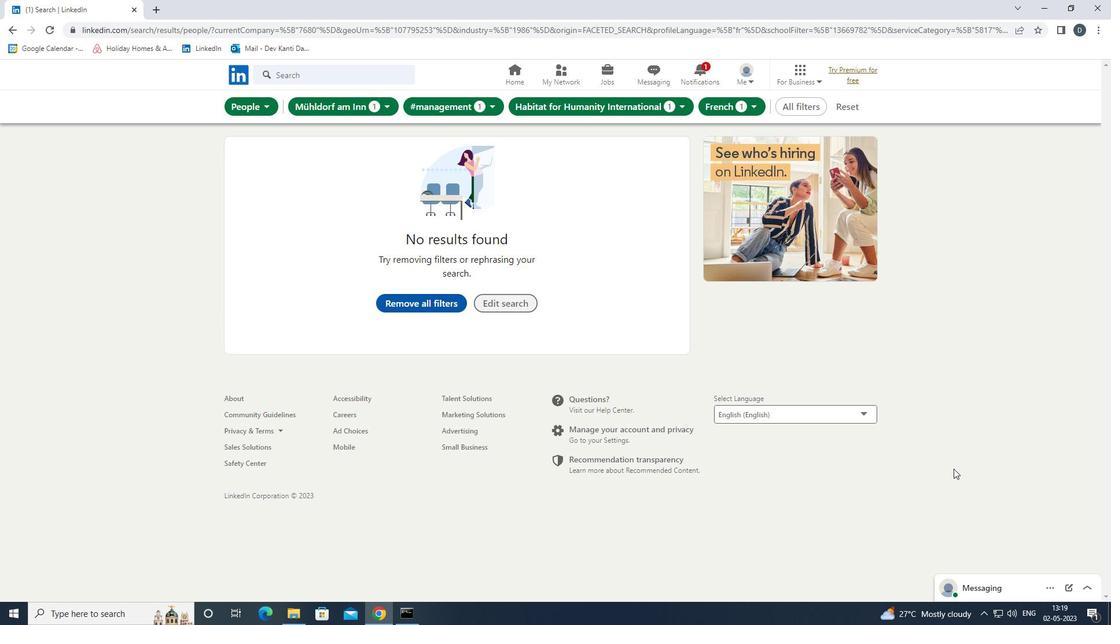 
